 Task: Select Convenience. Add to cart, from Big Lots for 2298 Nicholas Street, Scandia, Kansas 66966, Cell Number 785-335-5456, following items : Charmin Essentials Soft Toilet Paper 330 Sheets Mega Roll - 4,_x000D_
Madesmart Interlocking Bin Set 9-Piece Granite - 1
Action: Mouse moved to (310, 146)
Screenshot: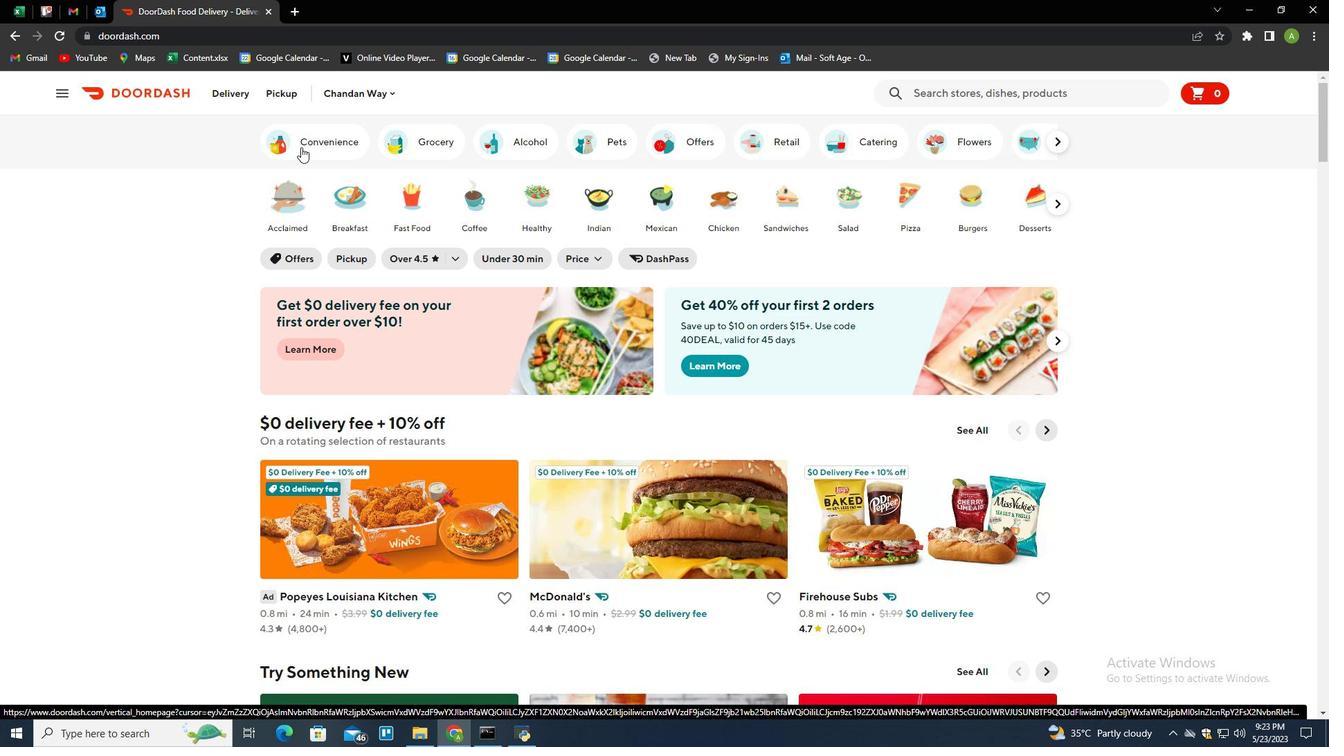
Action: Mouse pressed left at (310, 146)
Screenshot: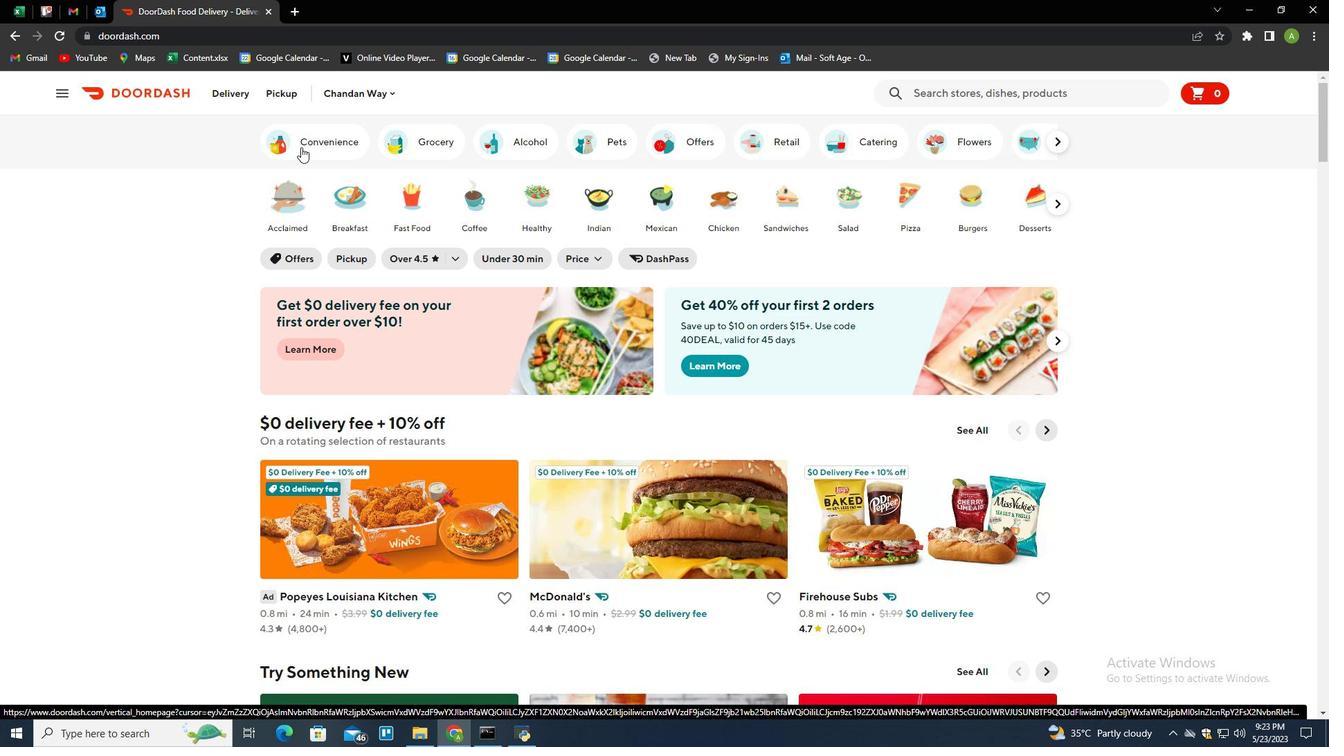 
Action: Mouse moved to (366, 533)
Screenshot: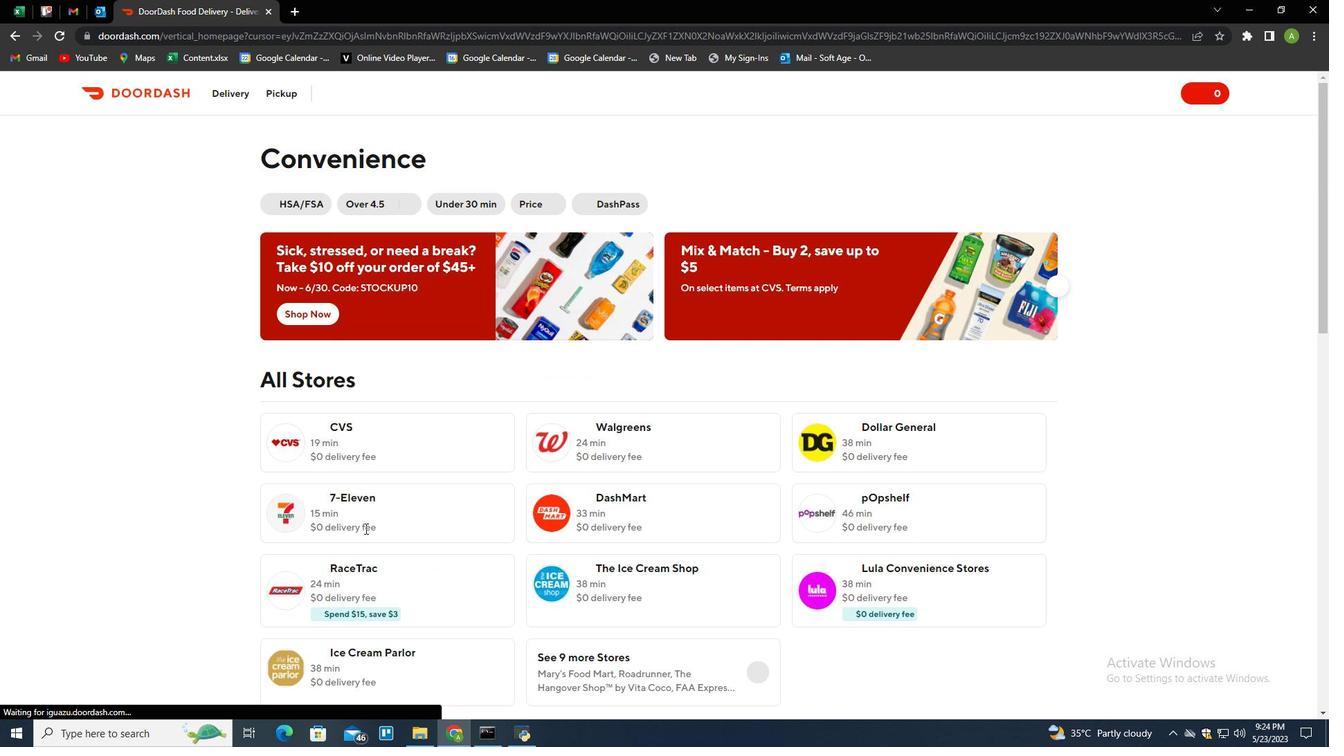 
Action: Mouse scrolled (366, 532) with delta (0, 0)
Screenshot: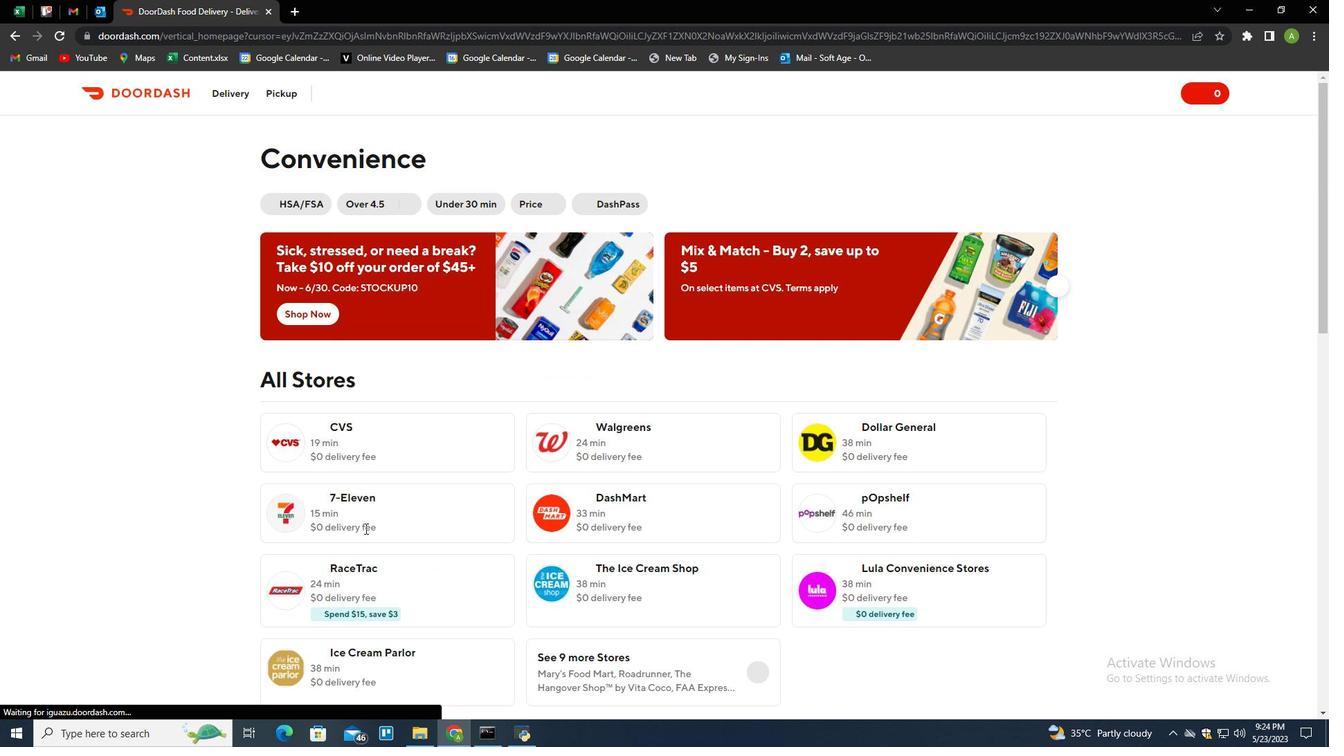 
Action: Mouse moved to (366, 533)
Screenshot: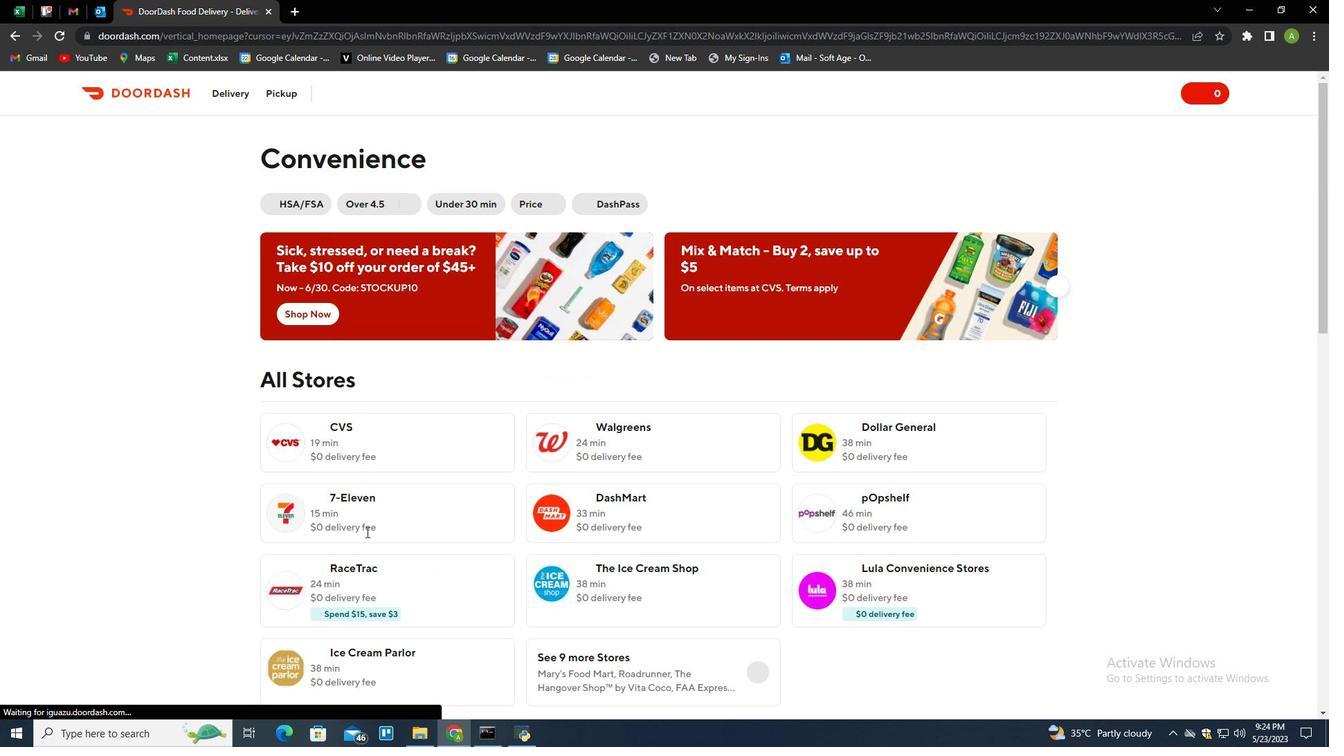 
Action: Mouse scrolled (366, 533) with delta (0, 0)
Screenshot: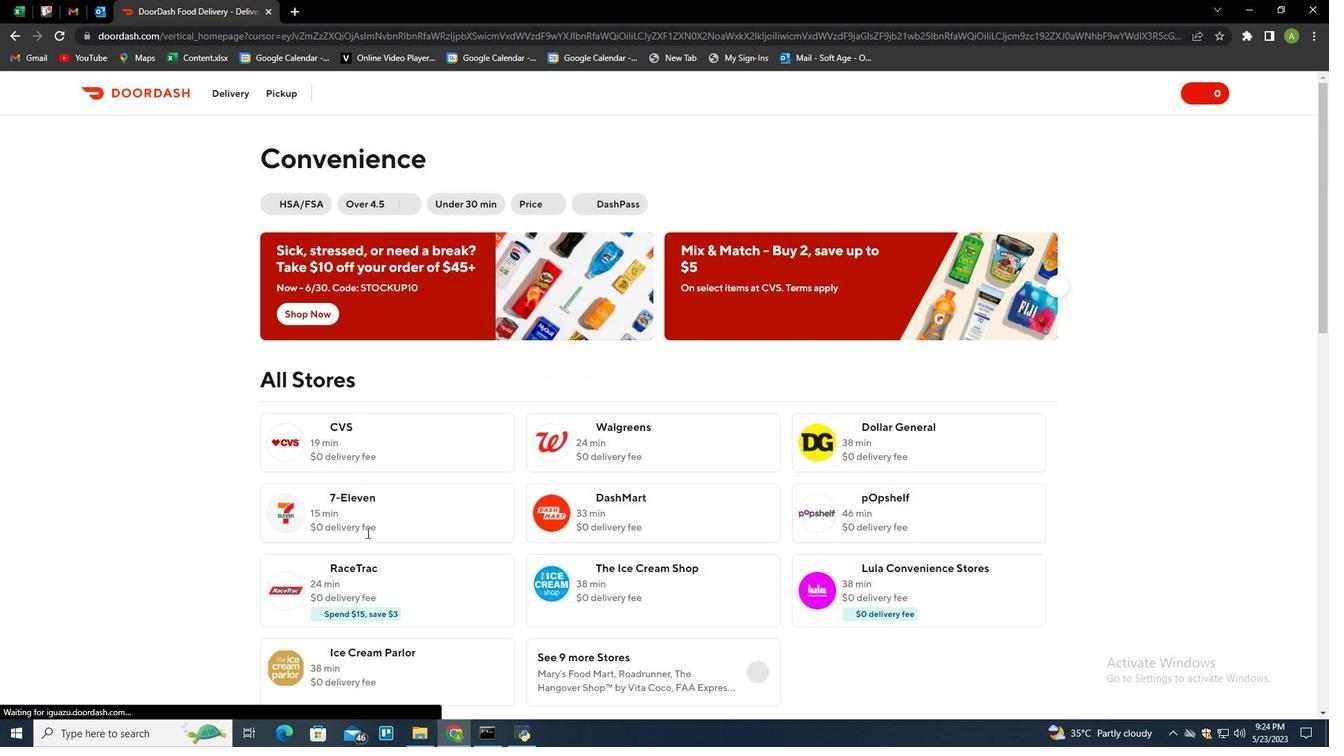
Action: Mouse moved to (756, 534)
Screenshot: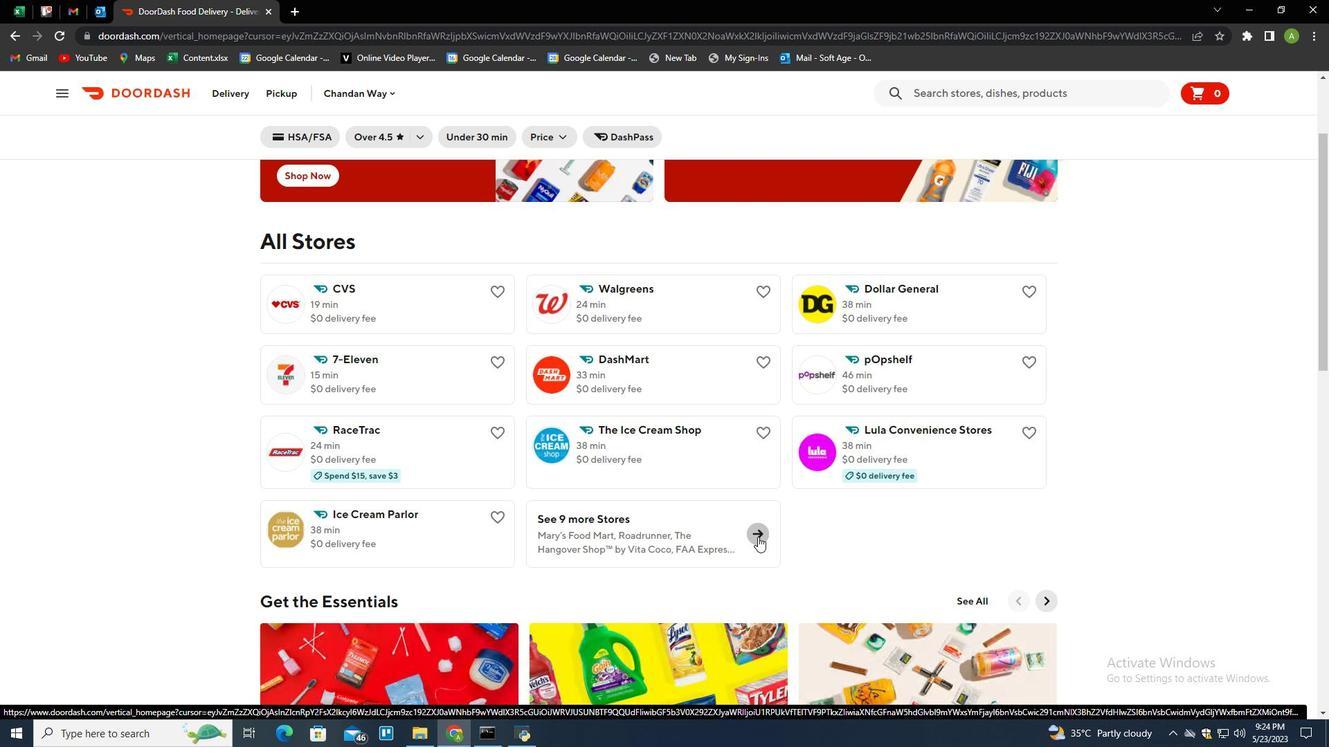 
Action: Mouse pressed left at (756, 534)
Screenshot: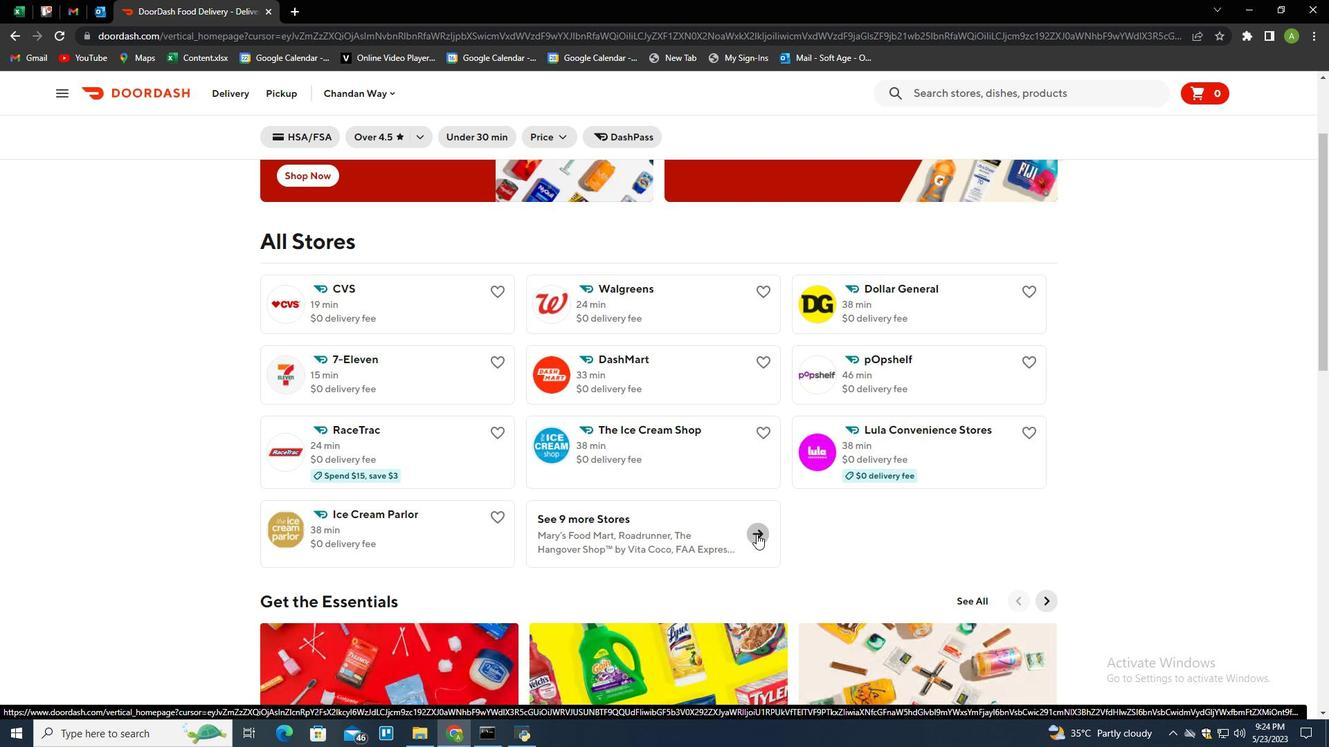 
Action: Mouse moved to (400, 590)
Screenshot: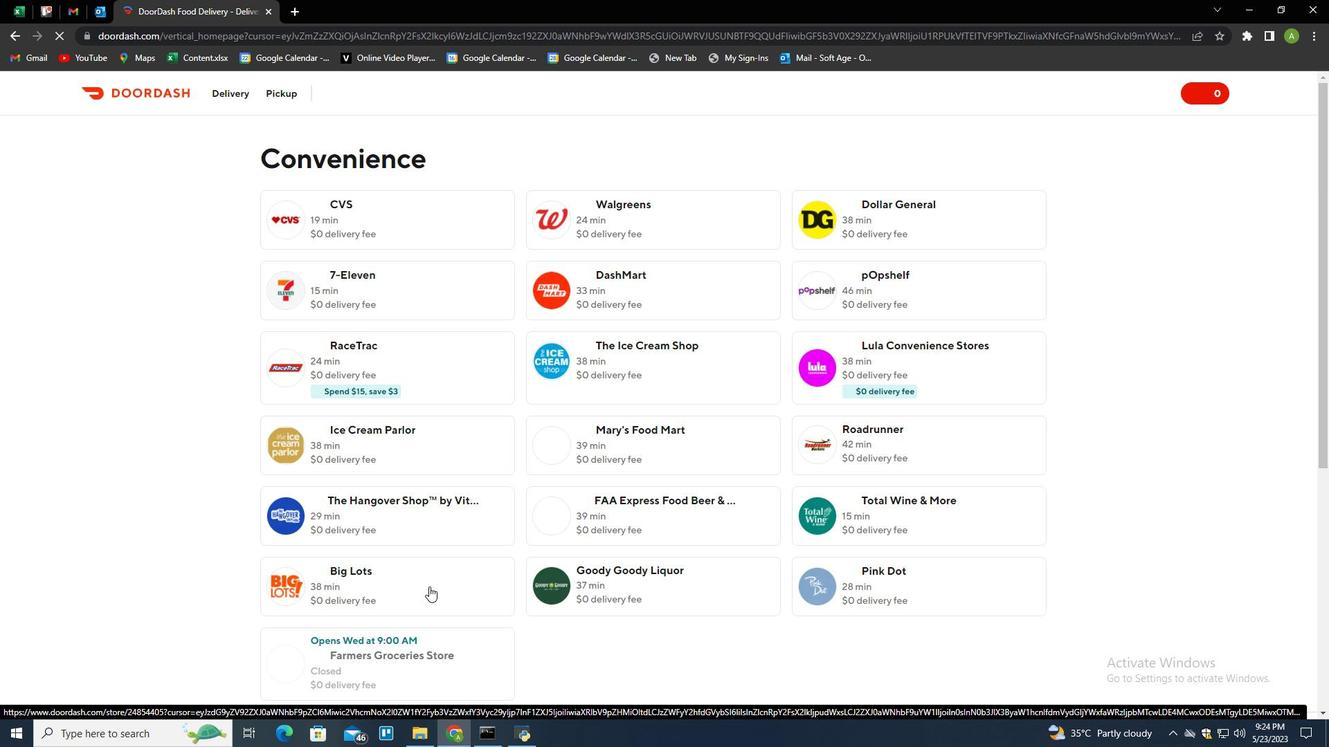 
Action: Mouse pressed left at (400, 590)
Screenshot: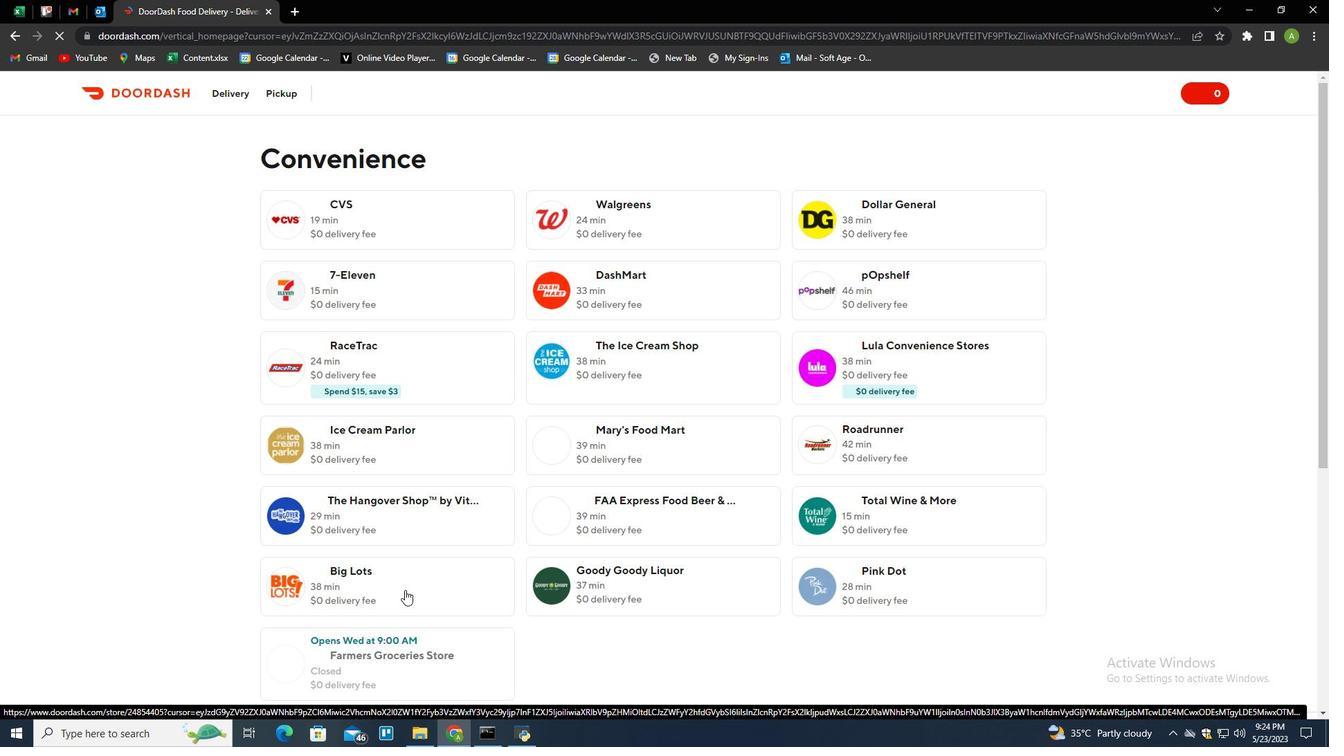 
Action: Mouse moved to (287, 92)
Screenshot: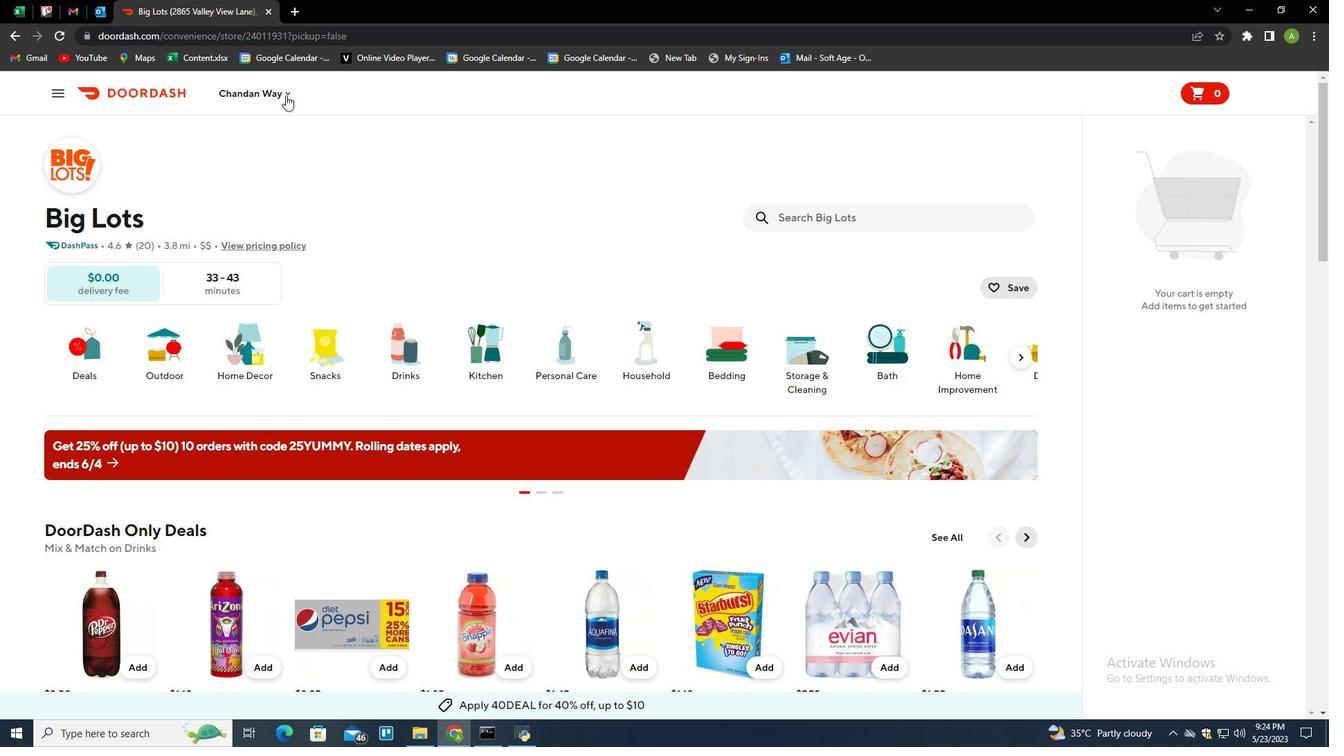 
Action: Mouse pressed left at (287, 92)
Screenshot: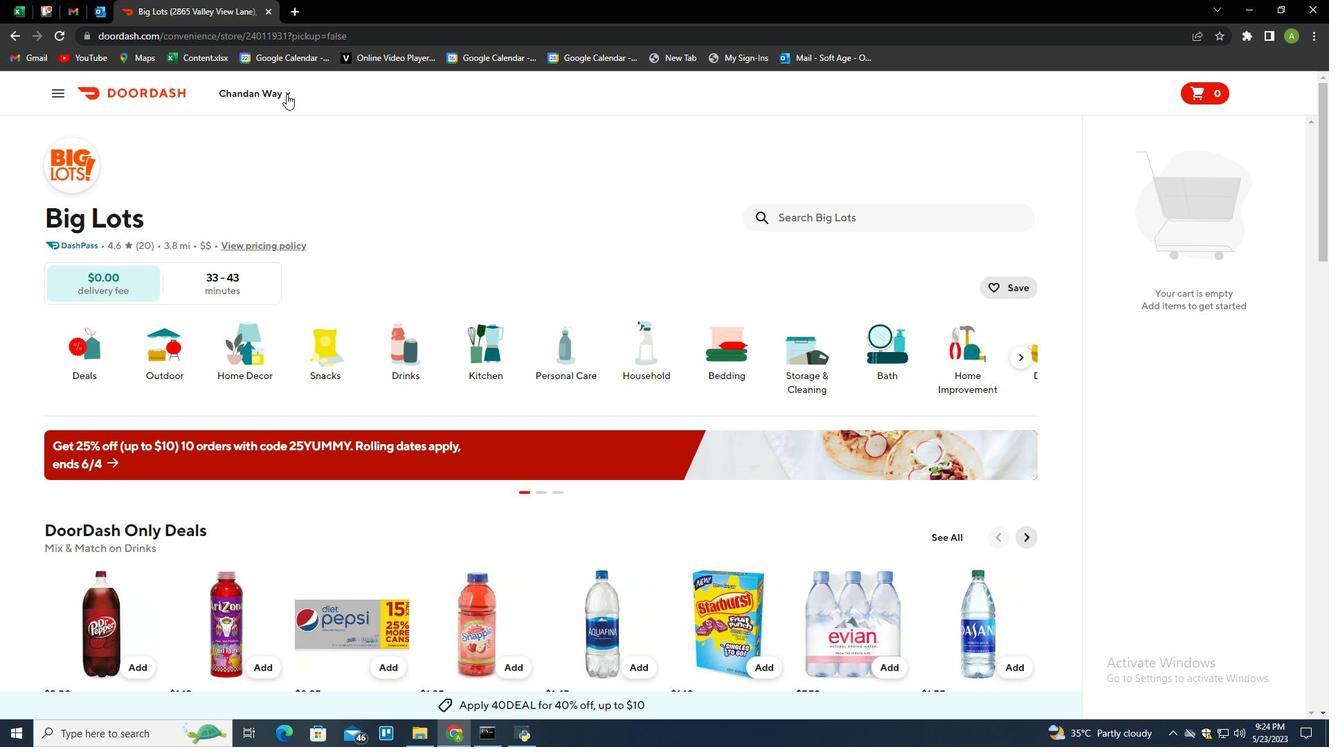 
Action: Mouse moved to (296, 147)
Screenshot: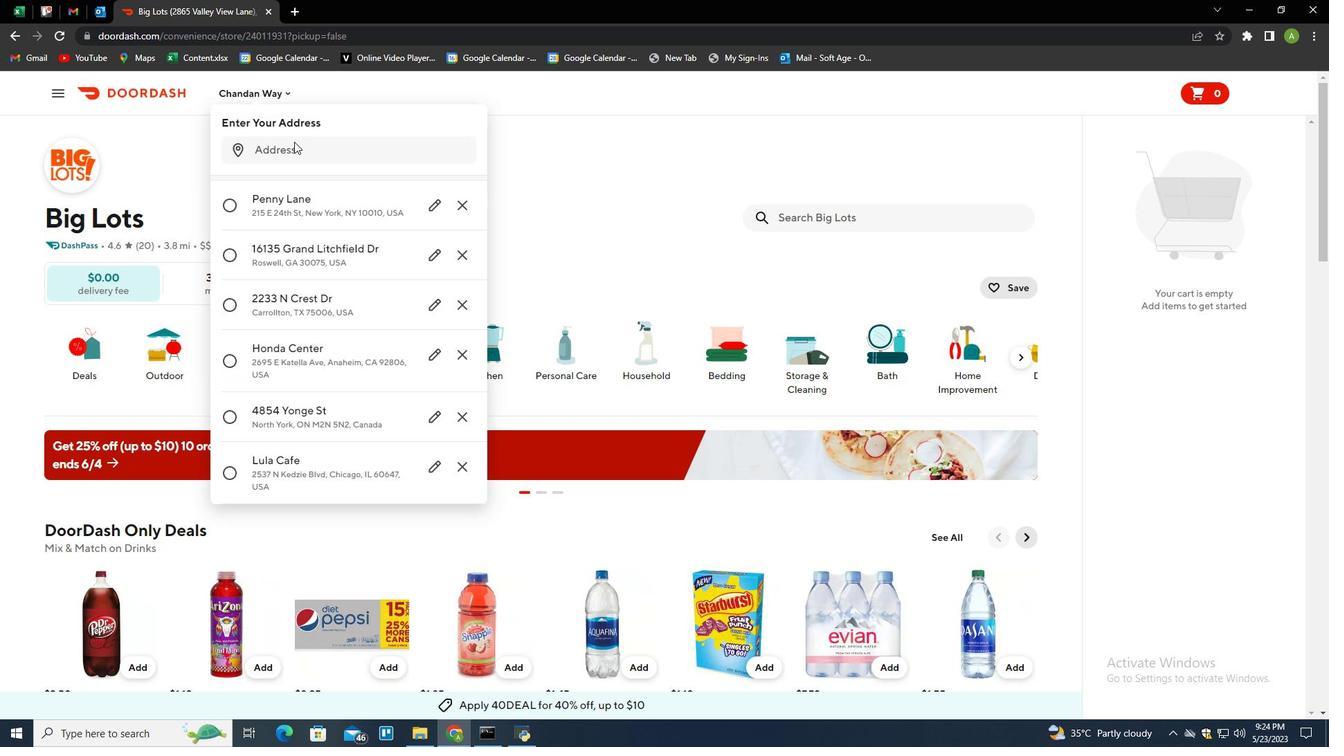 
Action: Mouse pressed left at (296, 147)
Screenshot: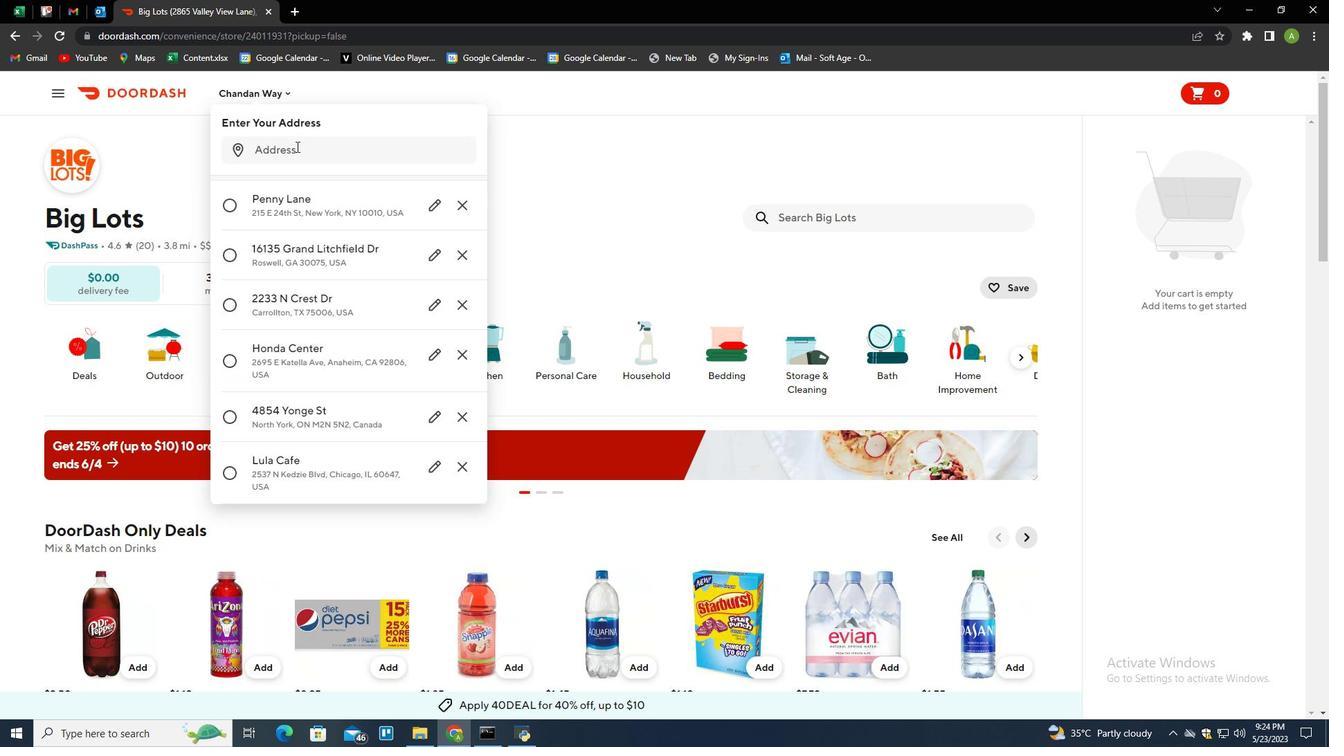 
Action: Mouse moved to (306, 169)
Screenshot: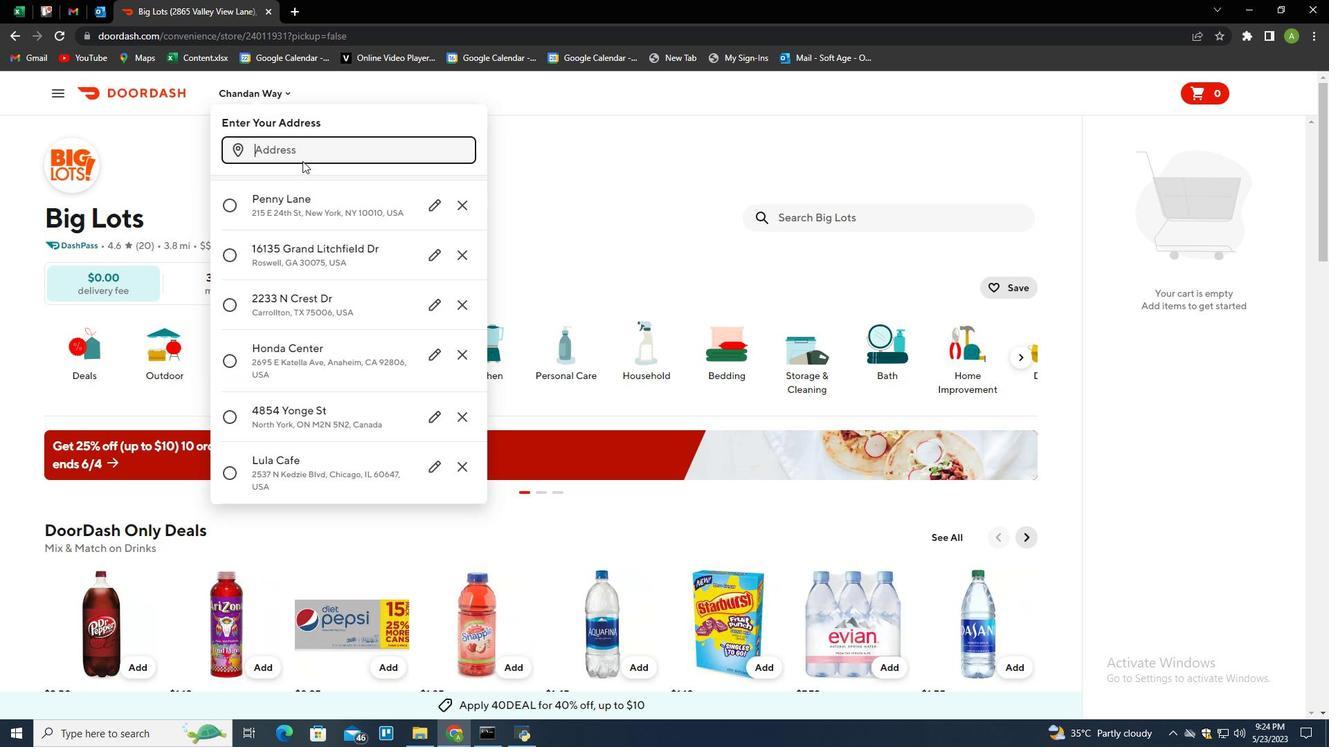 
Action: Key pressed 2298<Key.space>no<Key.backspace>icholas<Key.space>street,<Key.space>scandia<Key.space><Key.backspace>,<Key.space>kansas<Key.space>66966<Key.enter>
Screenshot: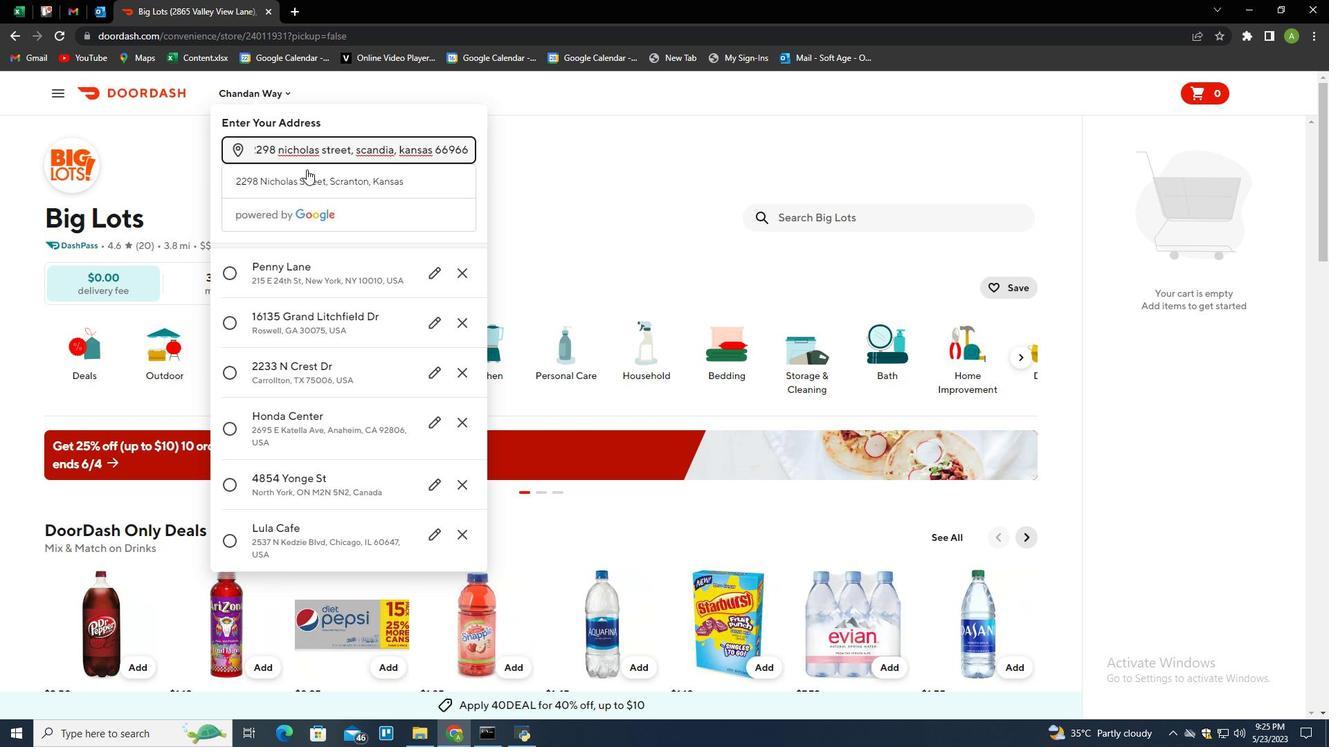 
Action: Mouse moved to (422, 555)
Screenshot: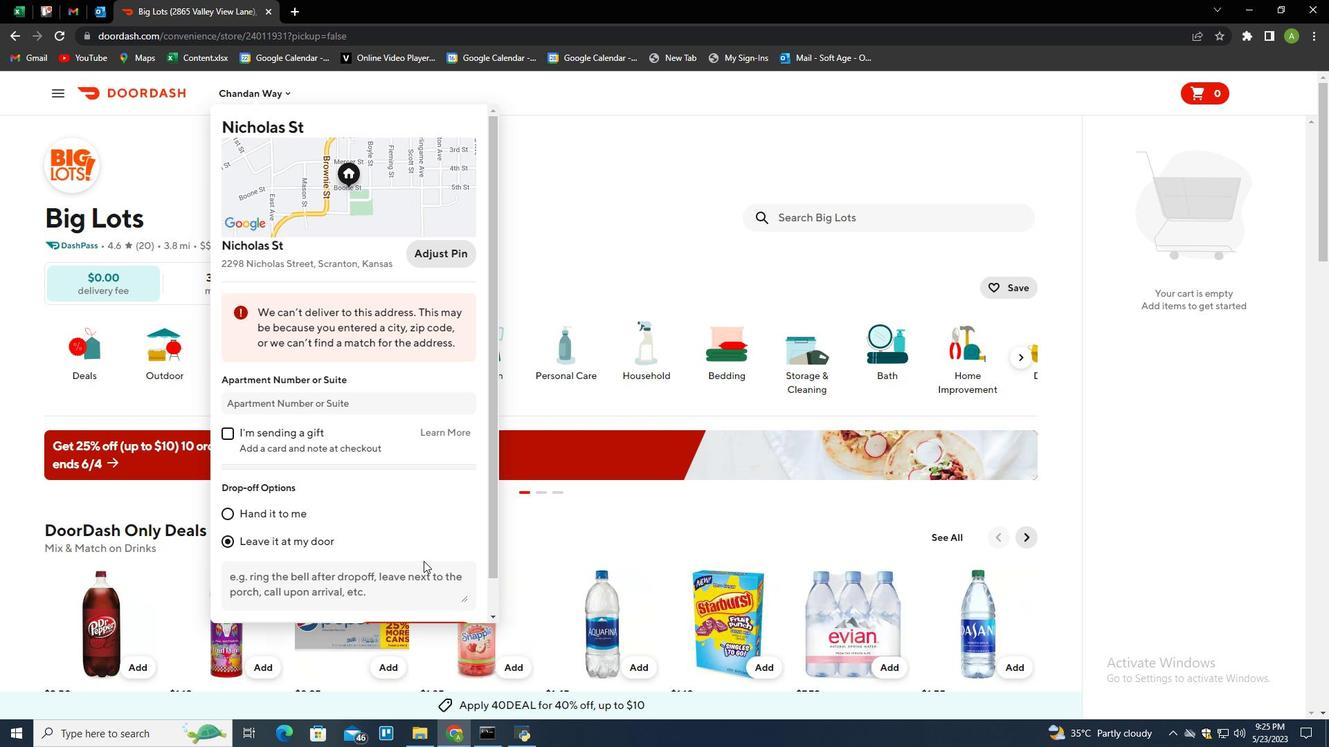 
Action: Mouse scrolled (422, 554) with delta (0, 0)
Screenshot: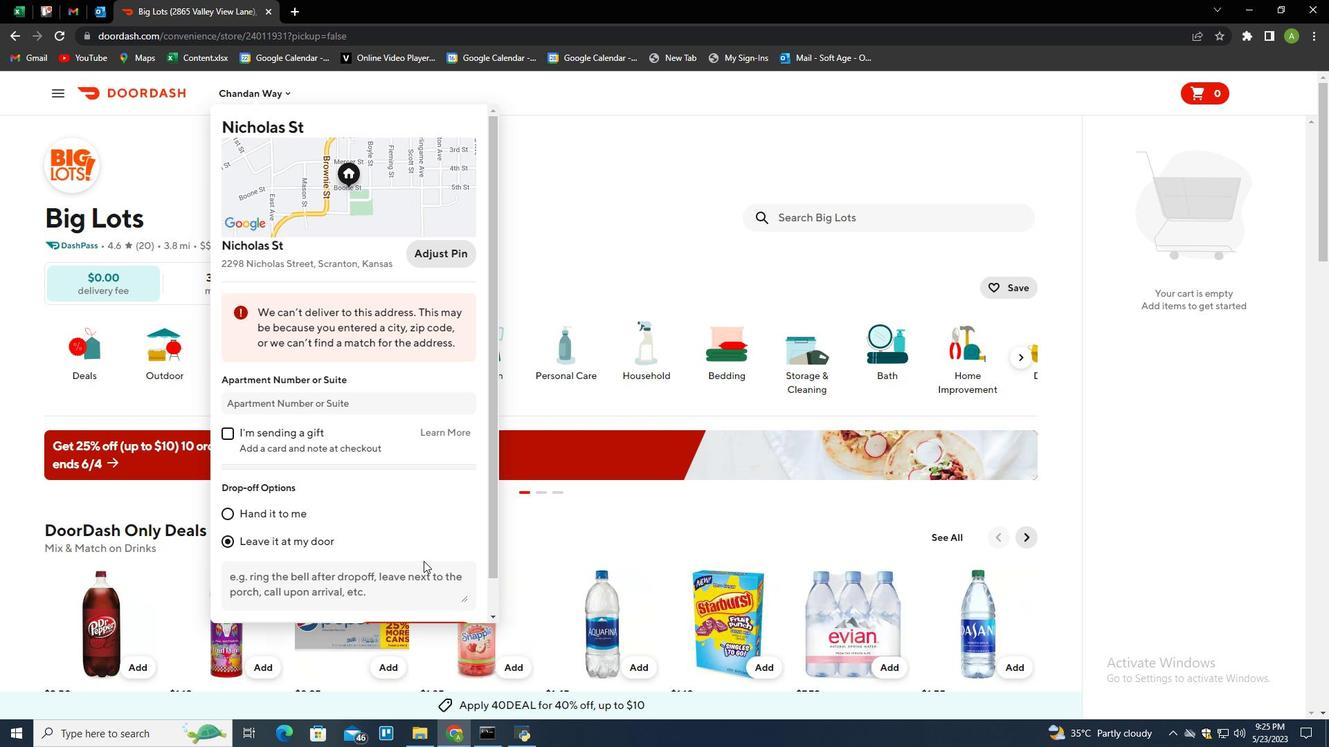 
Action: Mouse moved to (422, 555)
Screenshot: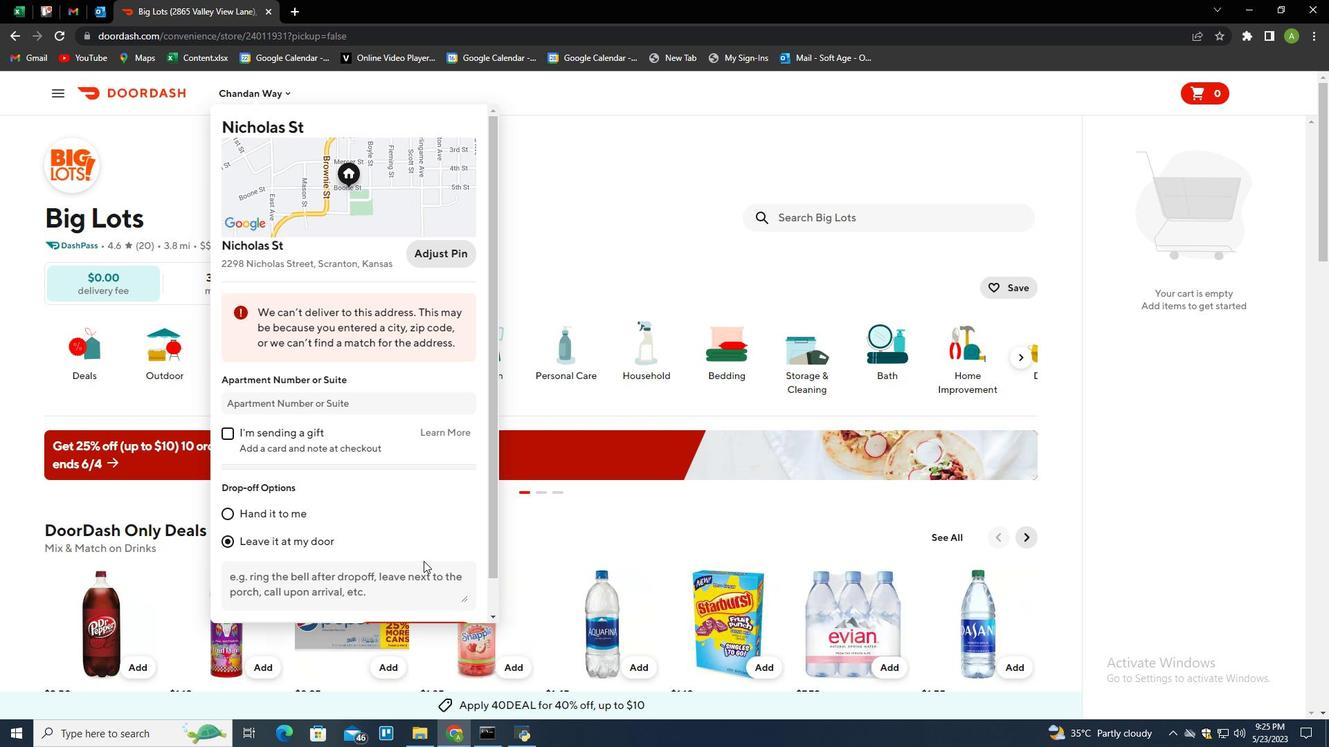 
Action: Mouse scrolled (422, 554) with delta (0, 0)
Screenshot: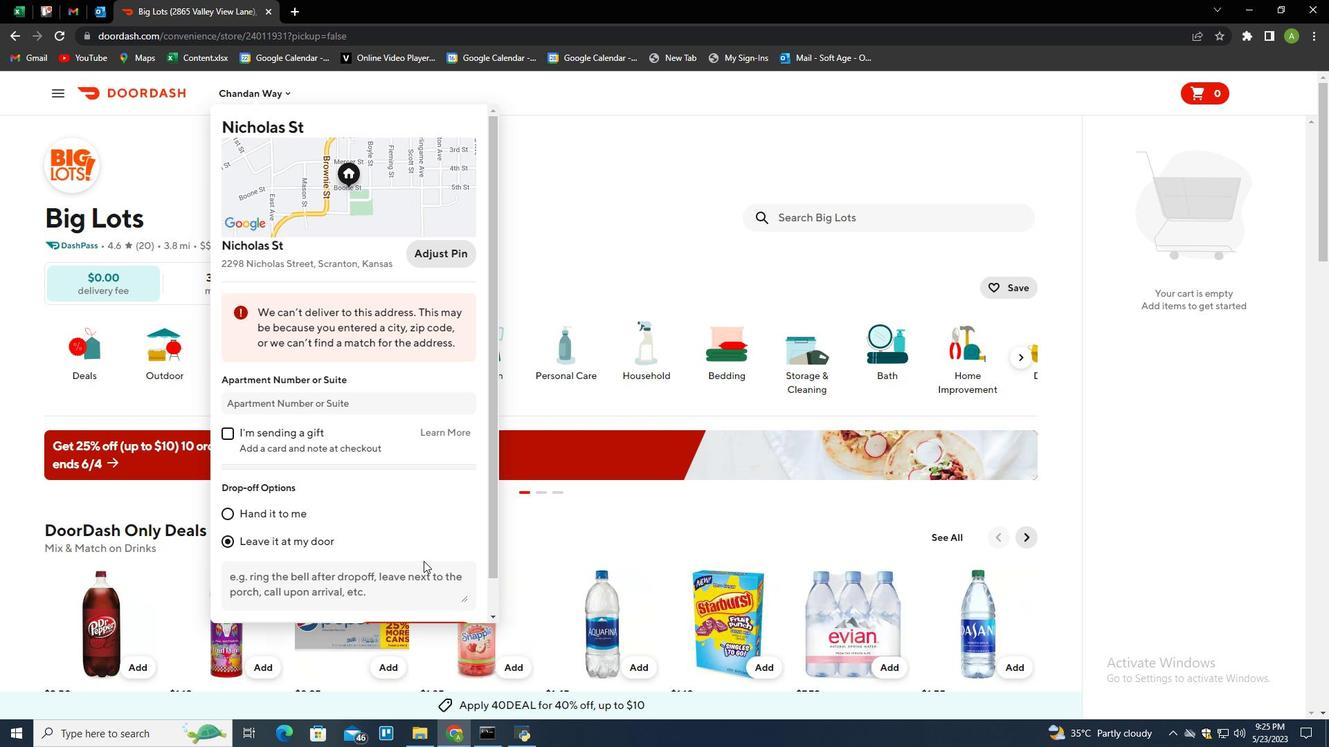 
Action: Mouse scrolled (422, 554) with delta (0, 0)
Screenshot: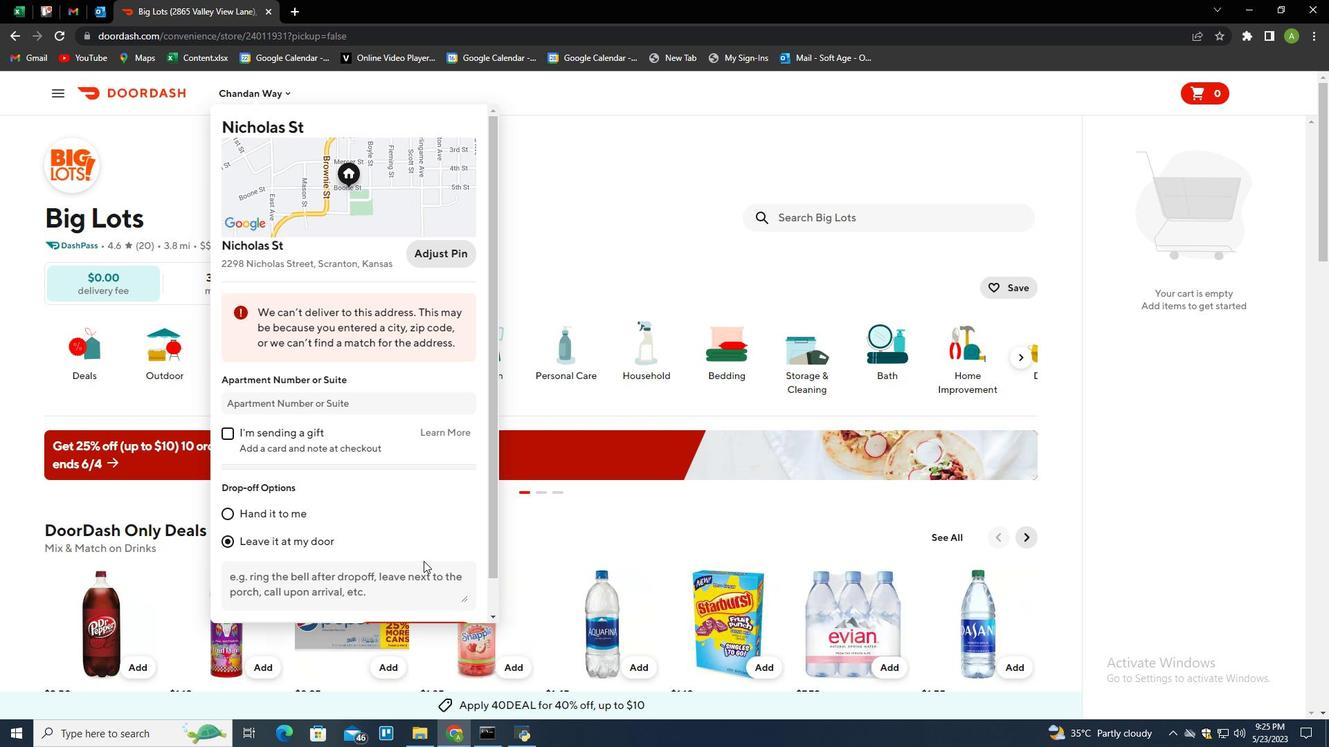 
Action: Mouse scrolled (422, 554) with delta (0, 0)
Screenshot: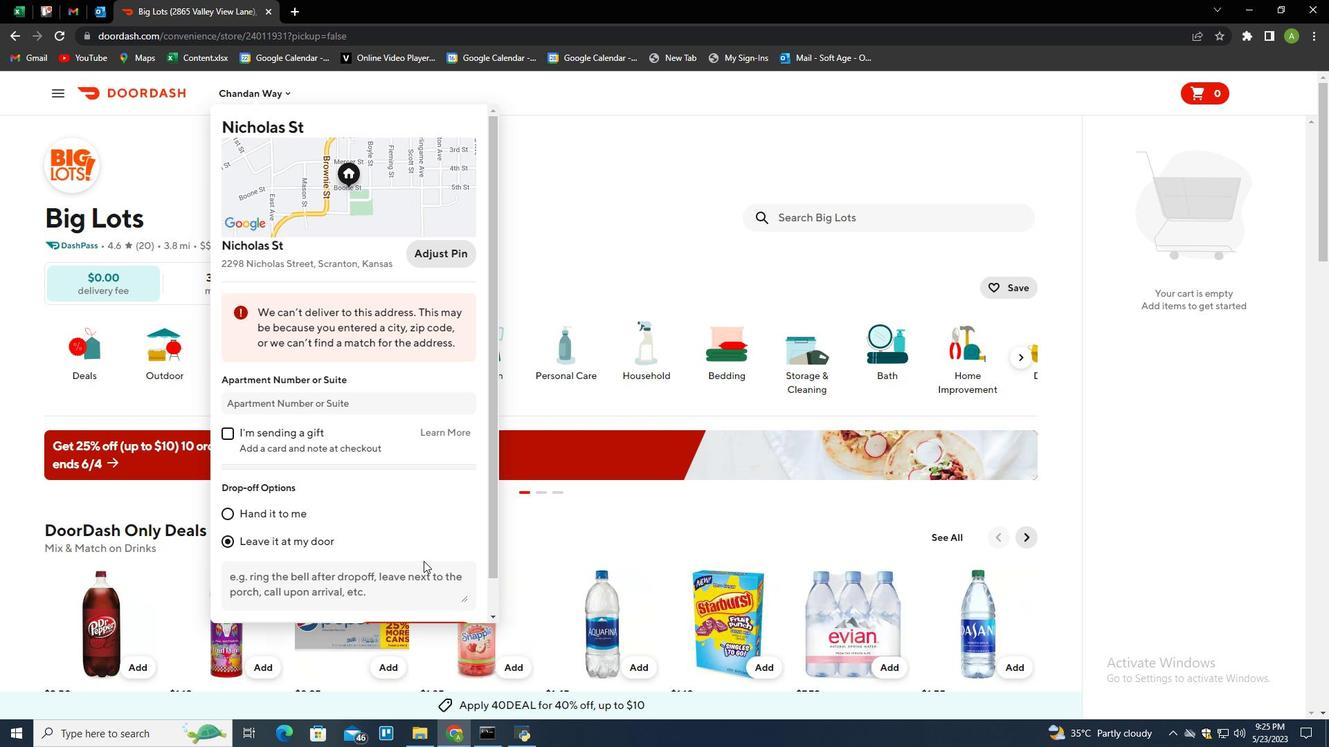 
Action: Mouse scrolled (422, 554) with delta (0, 0)
Screenshot: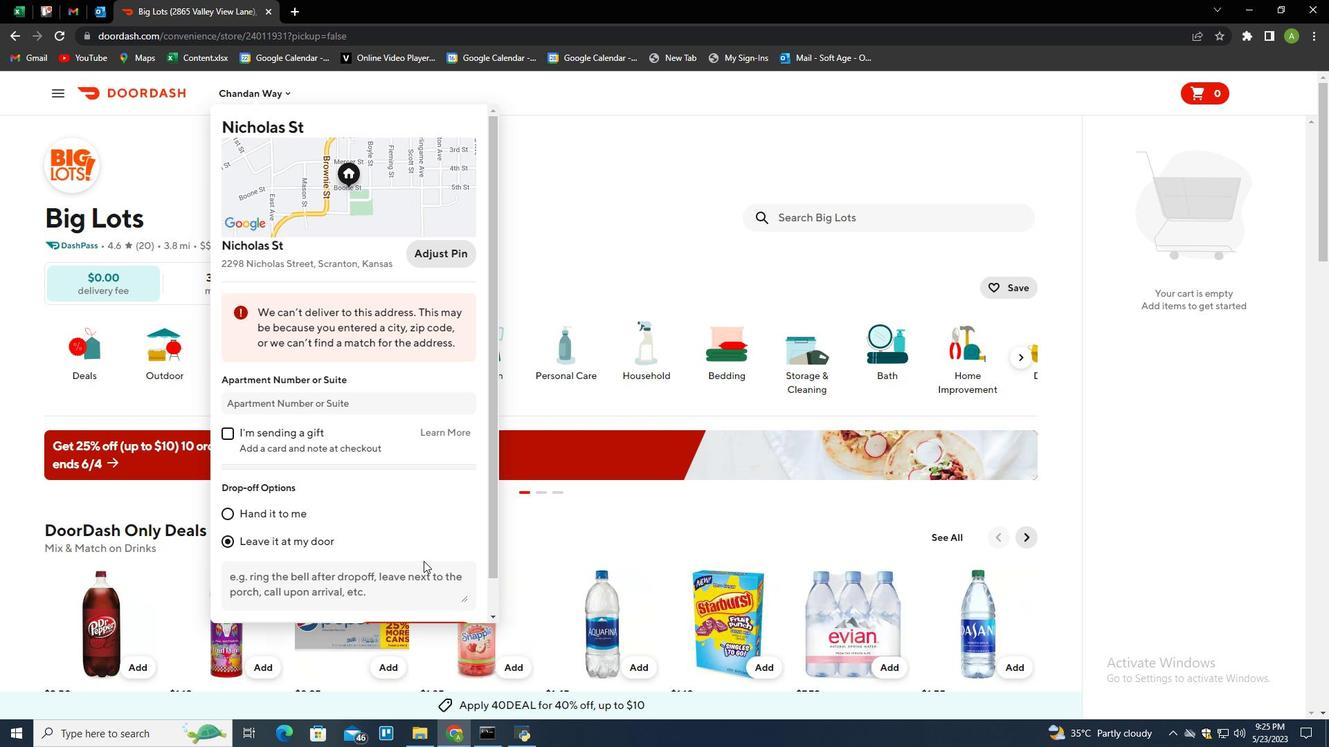 
Action: Mouse scrolled (422, 554) with delta (0, 0)
Screenshot: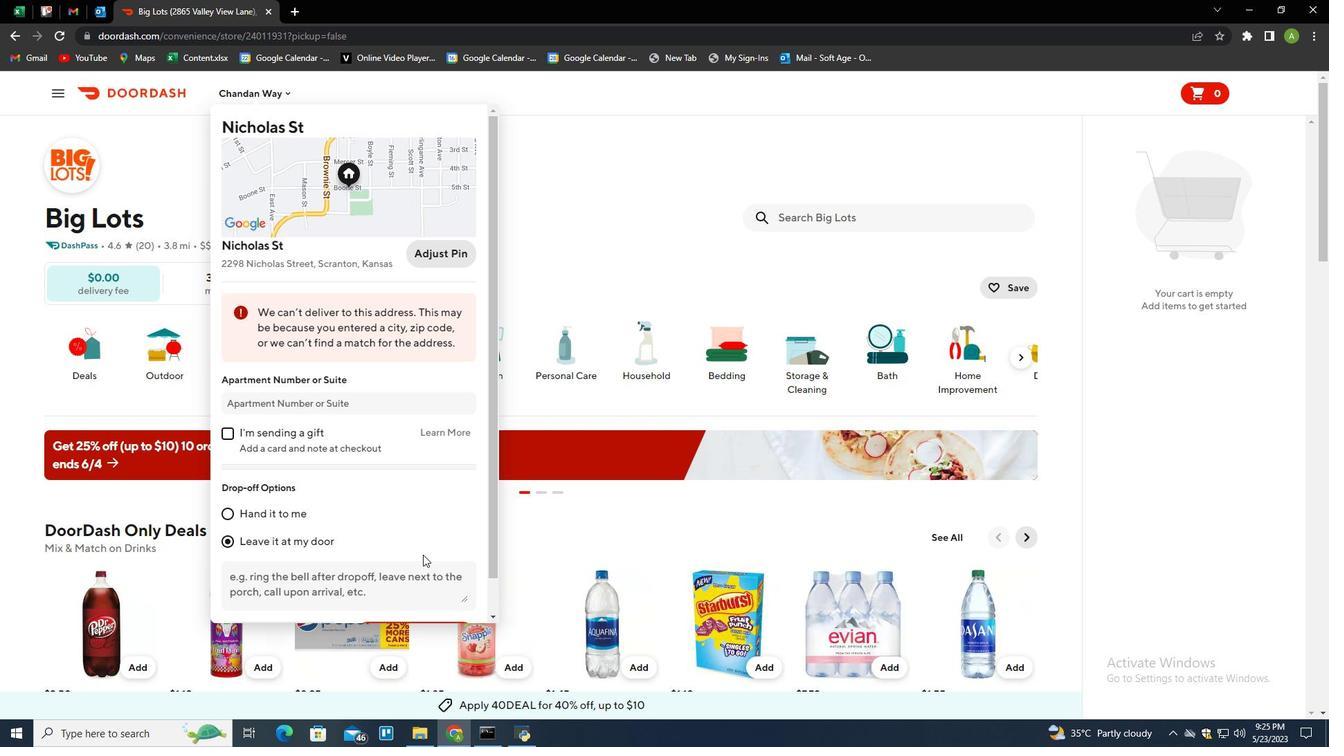 
Action: Mouse moved to (426, 596)
Screenshot: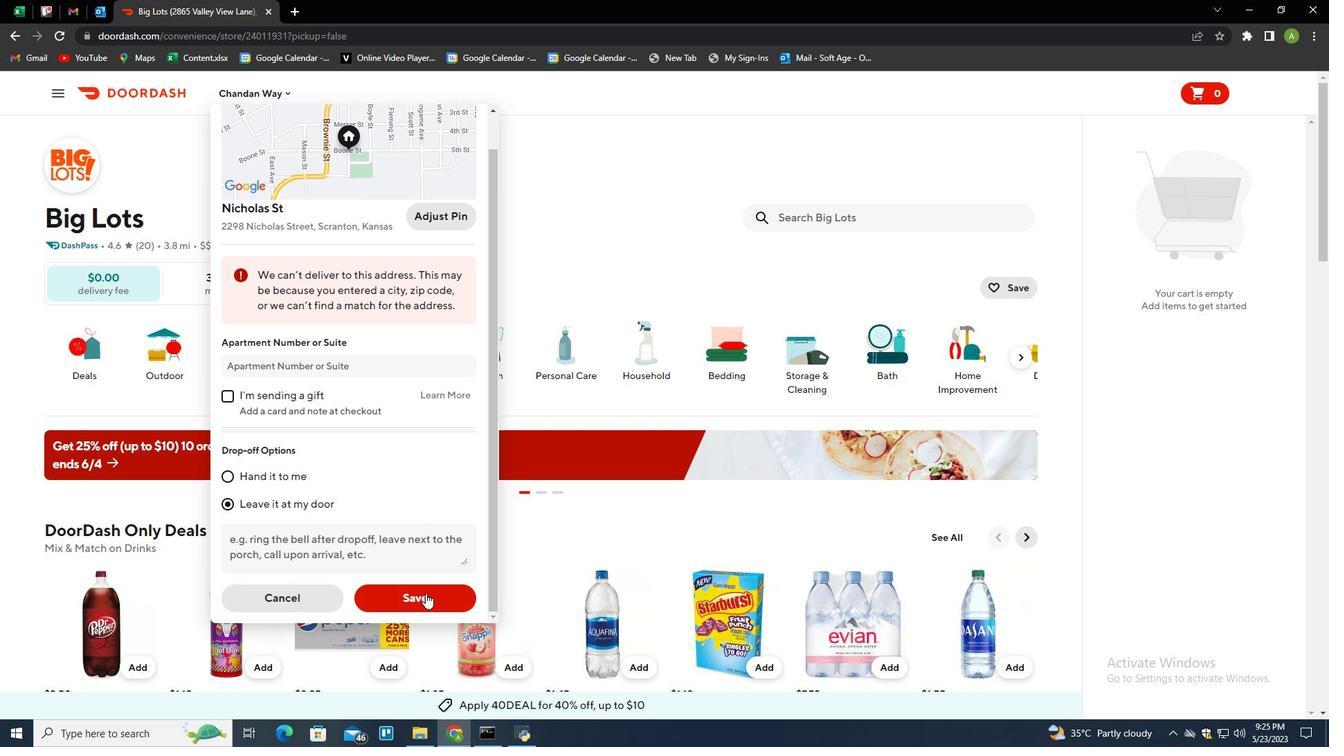 
Action: Mouse scrolled (426, 597) with delta (0, 0)
Screenshot: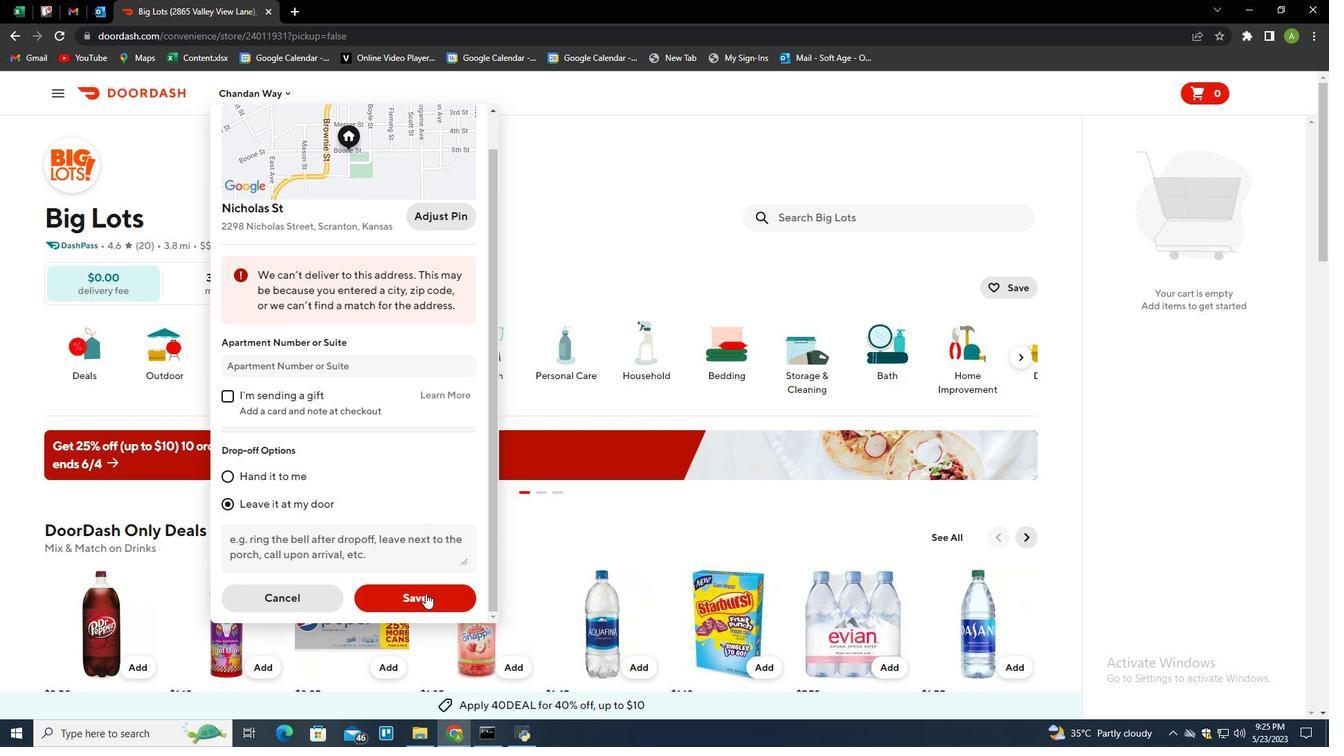 
Action: Mouse scrolled (426, 597) with delta (0, 0)
Screenshot: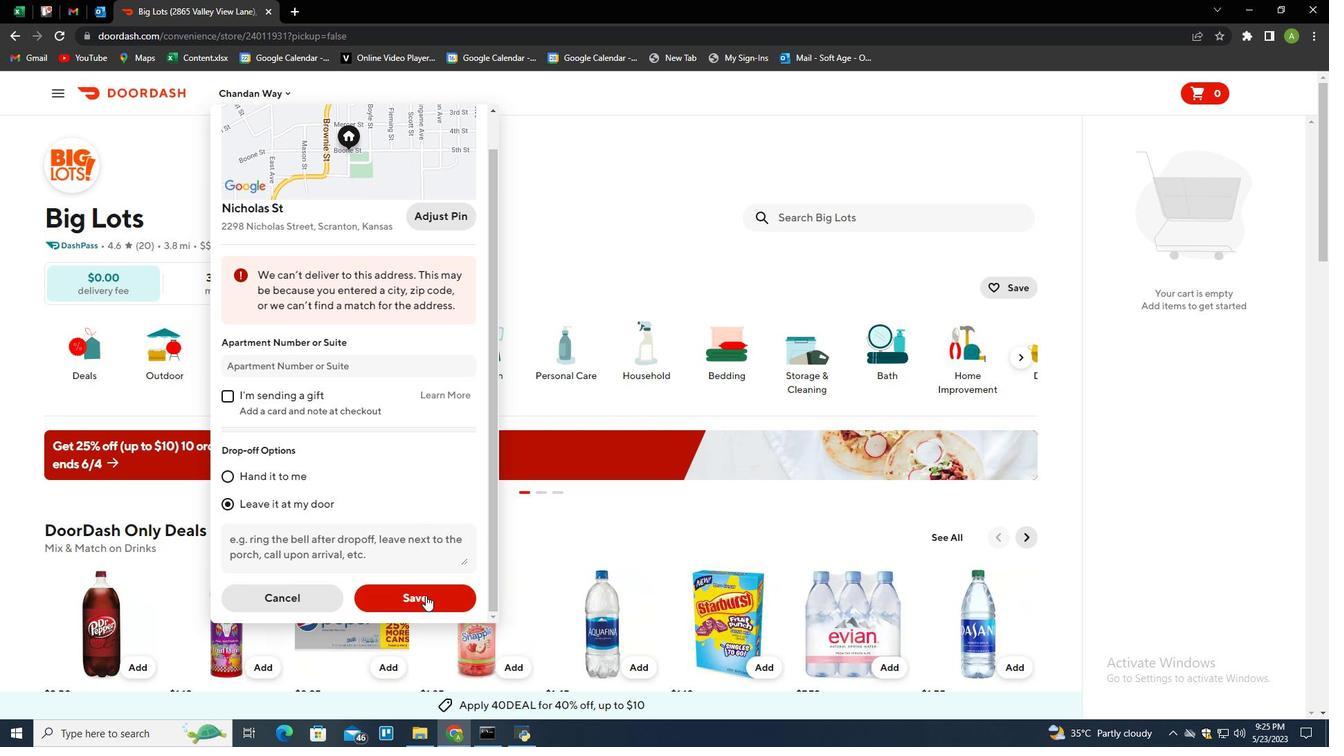 
Action: Mouse scrolled (426, 597) with delta (0, 0)
Screenshot: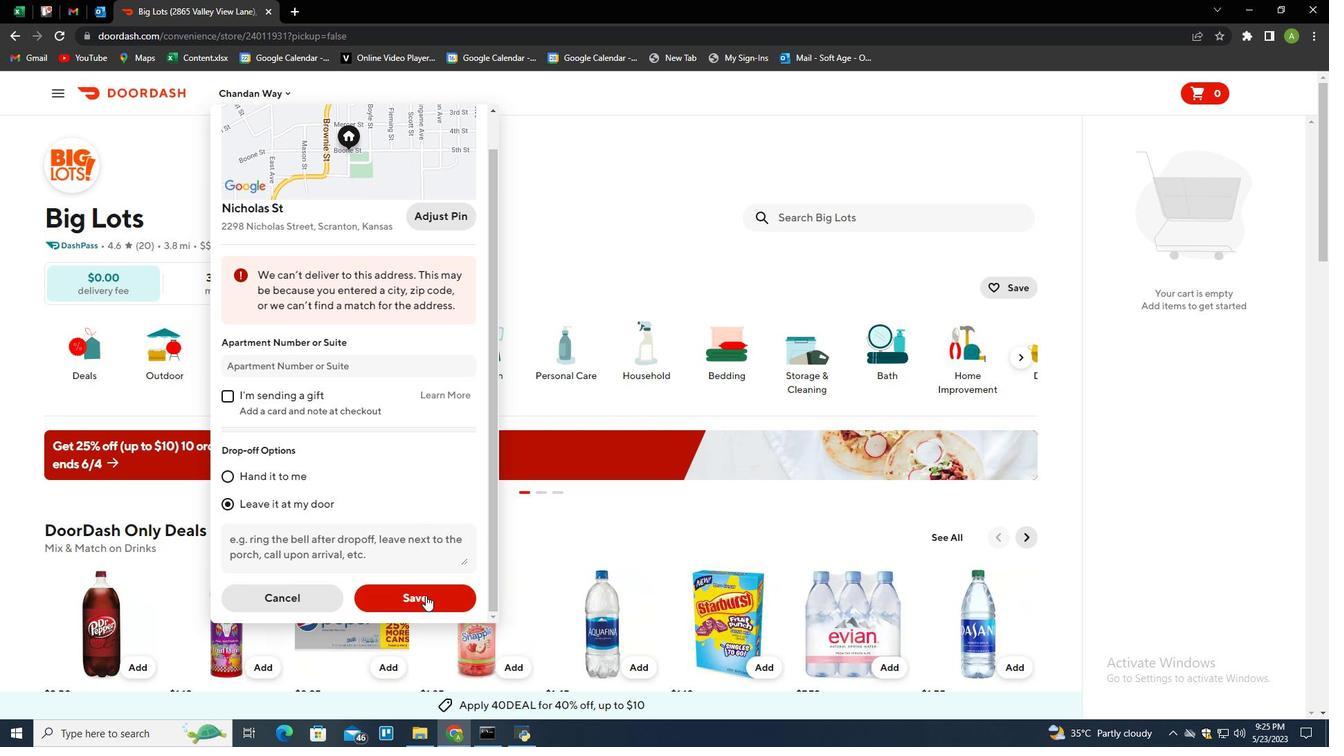 
Action: Mouse pressed left at (426, 596)
Screenshot: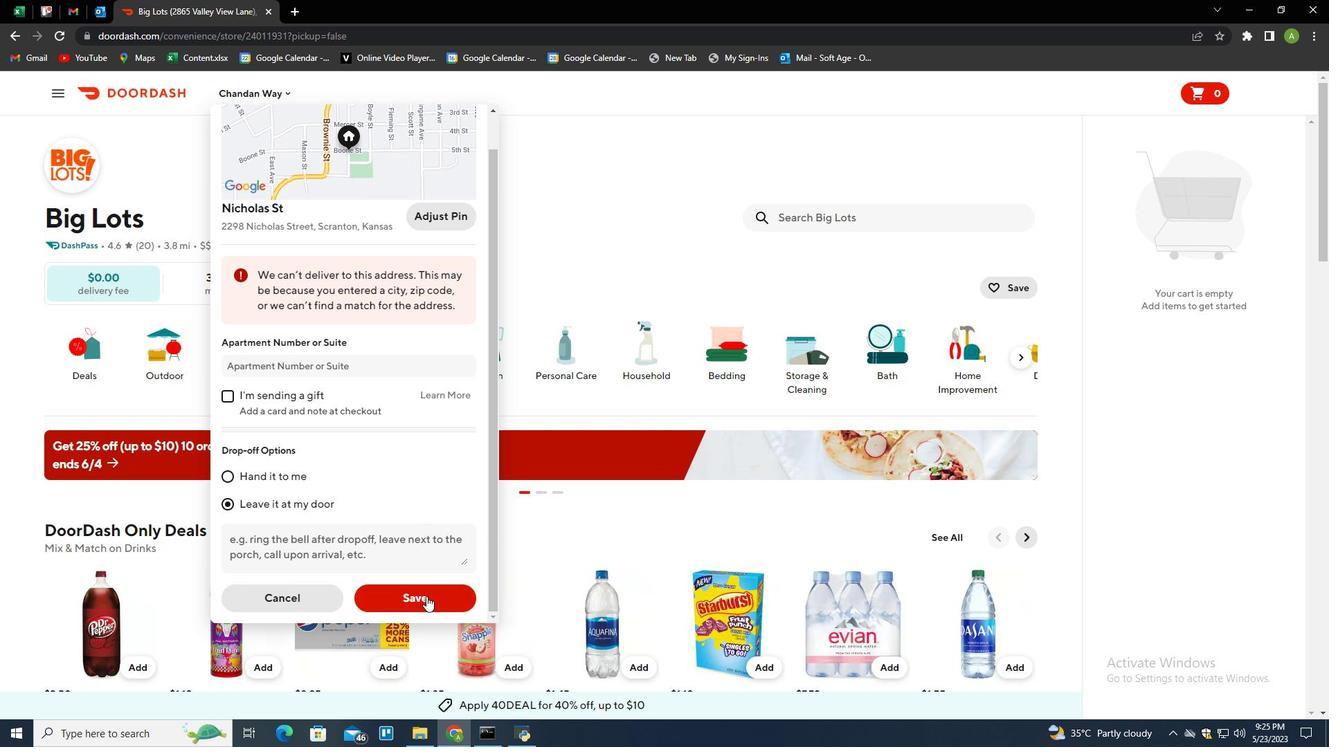 
Action: Mouse moved to (802, 215)
Screenshot: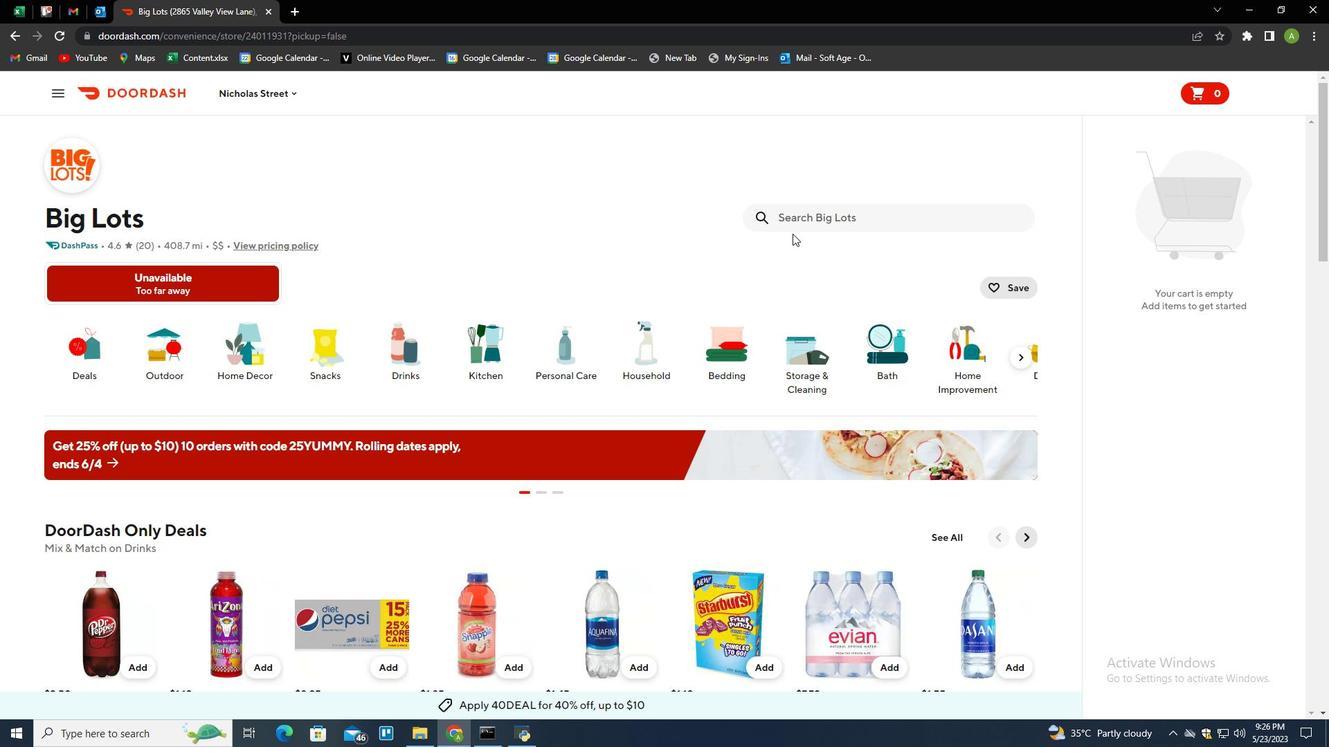 
Action: Mouse pressed left at (802, 215)
Screenshot: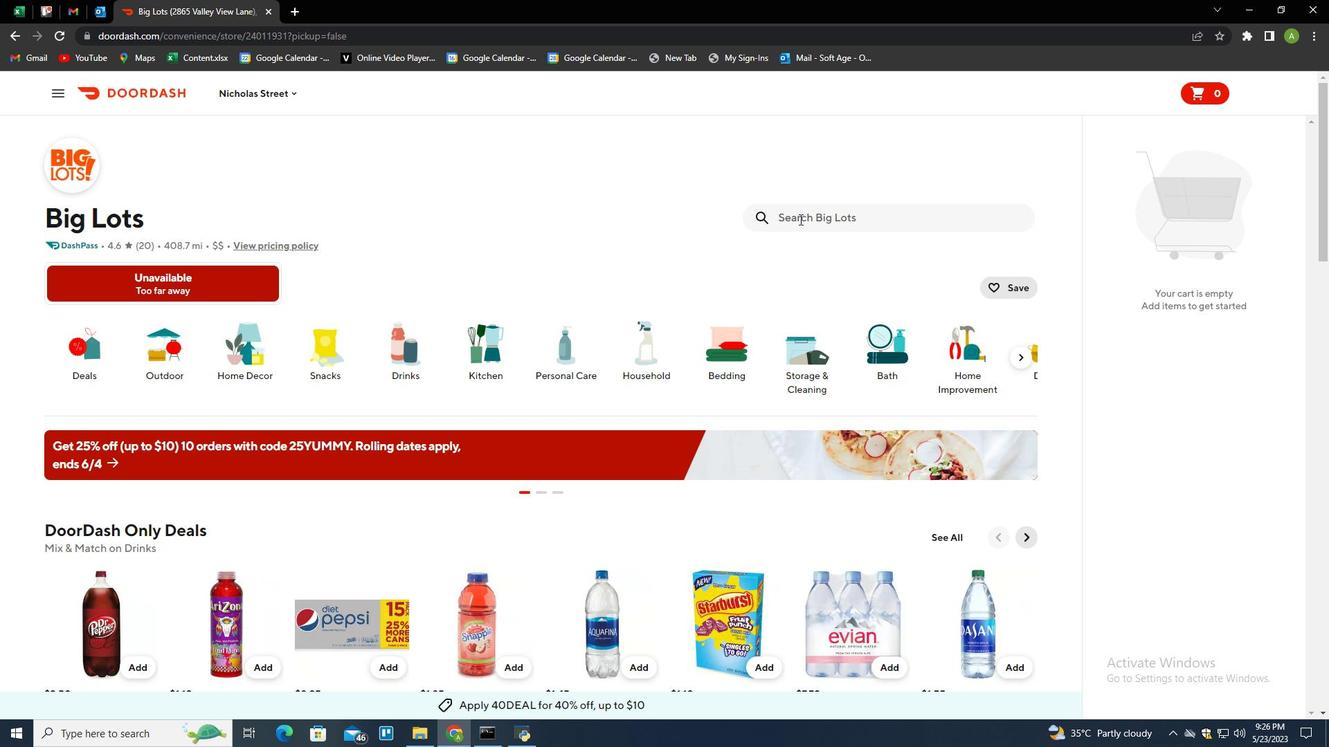 
Action: Mouse moved to (758, 226)
Screenshot: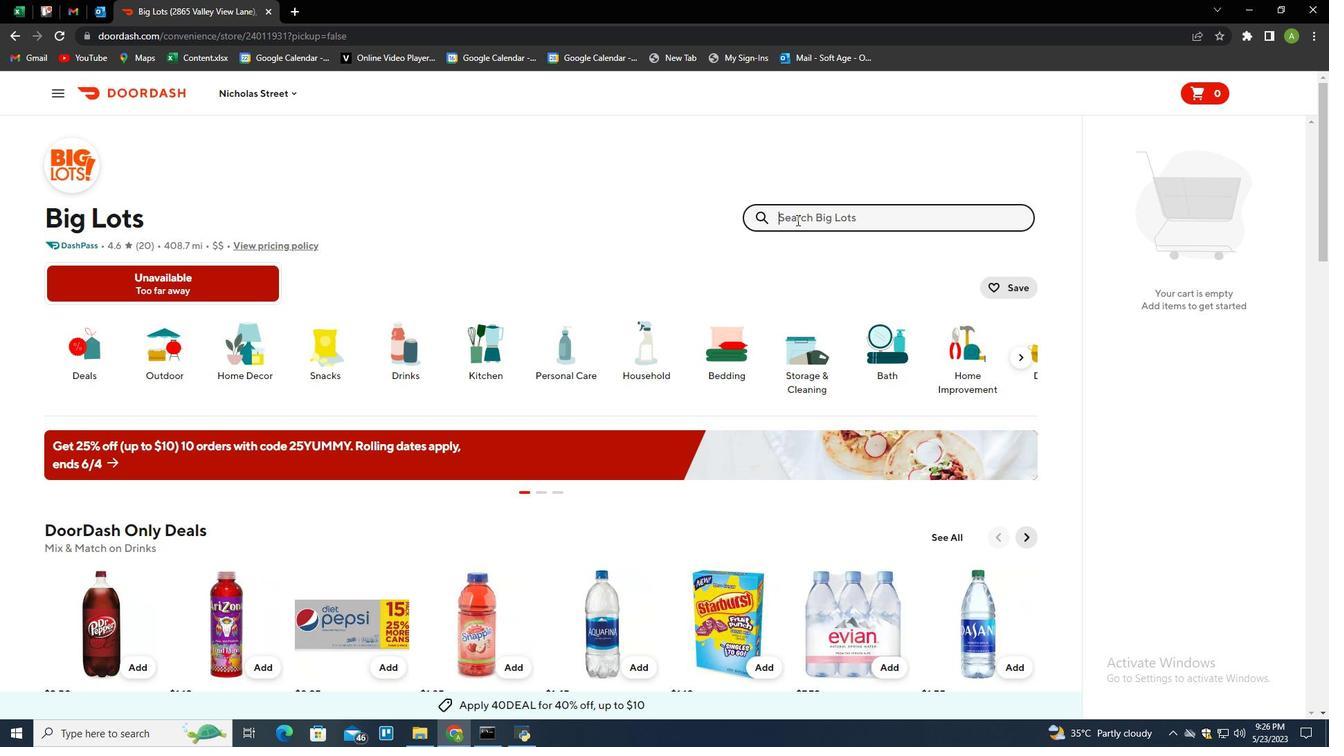 
Action: Key pressed charmin<Key.space>essentials<Key.space>soft<Key.space>toilet<Key.space>paper<Key.space>330<Key.space>sheets<Key.space>mega<Key.space>roll<Key.enter>
Screenshot: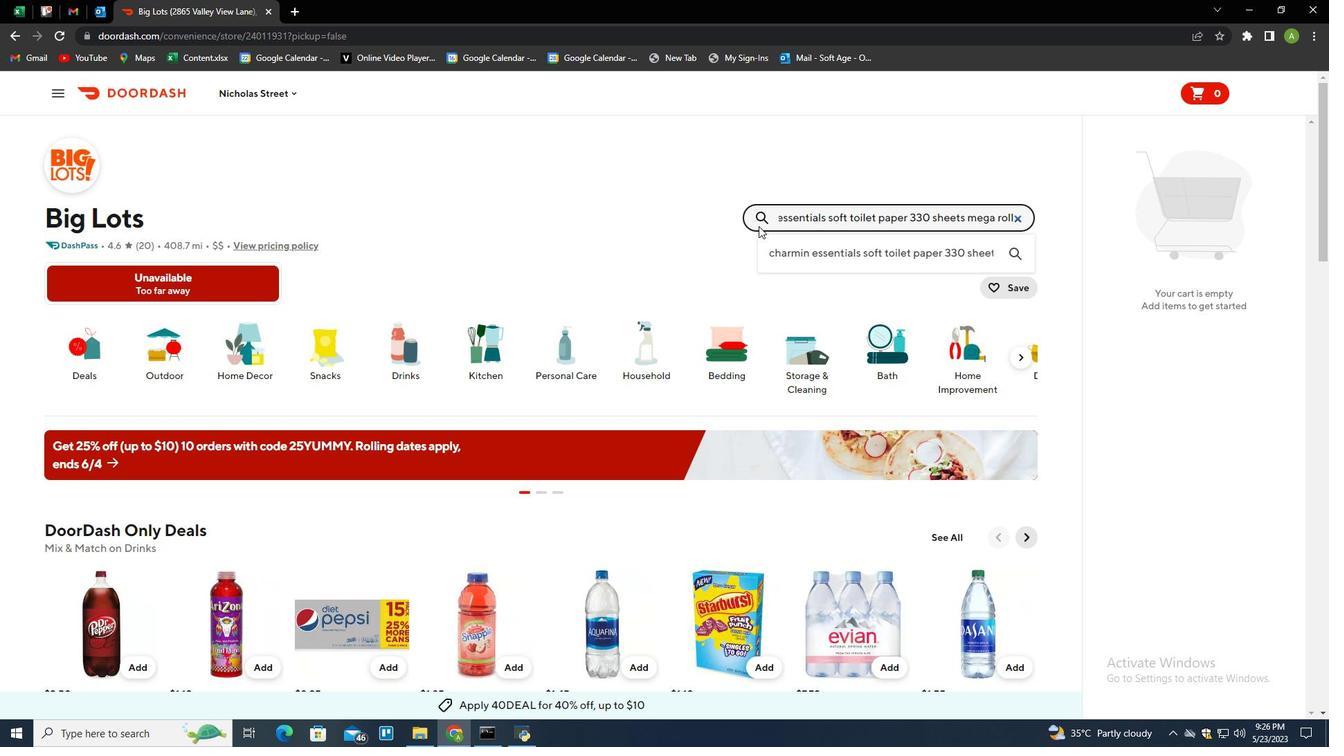 
Action: Mouse moved to (128, 363)
Screenshot: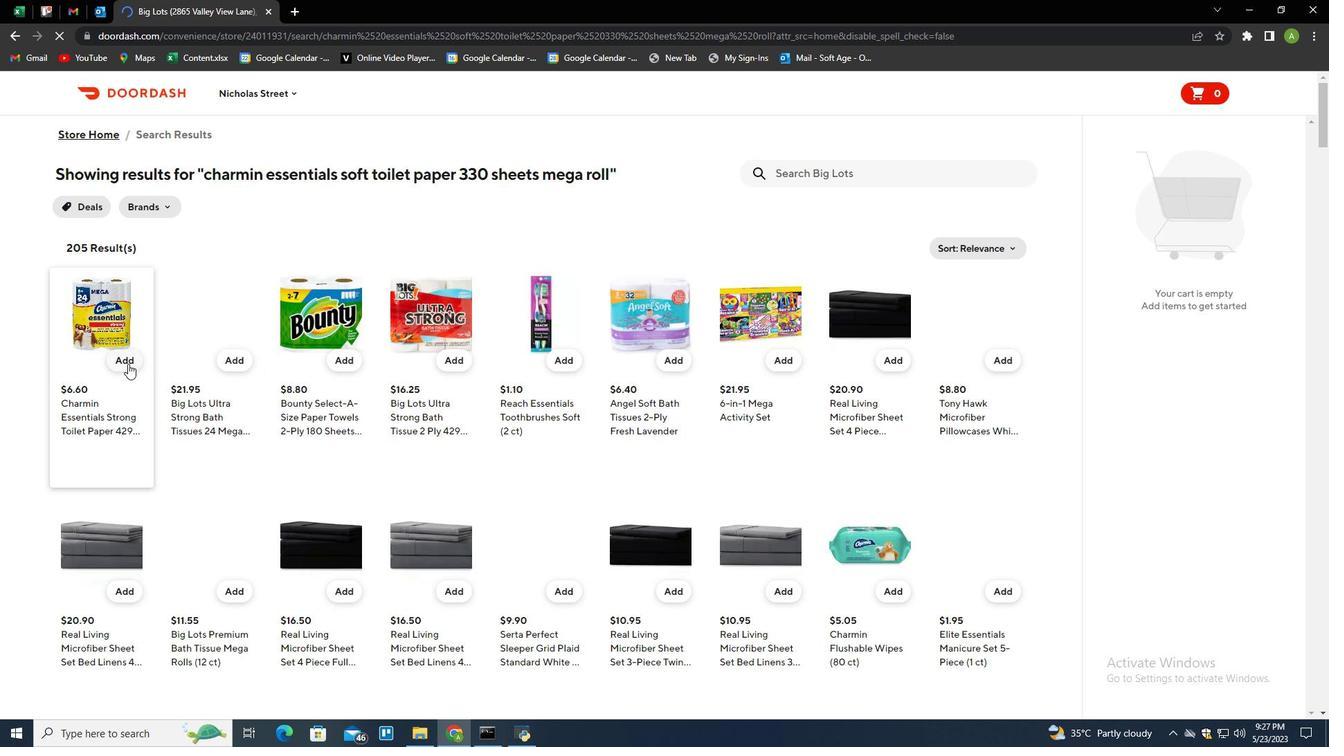 
Action: Mouse pressed left at (128, 363)
Screenshot: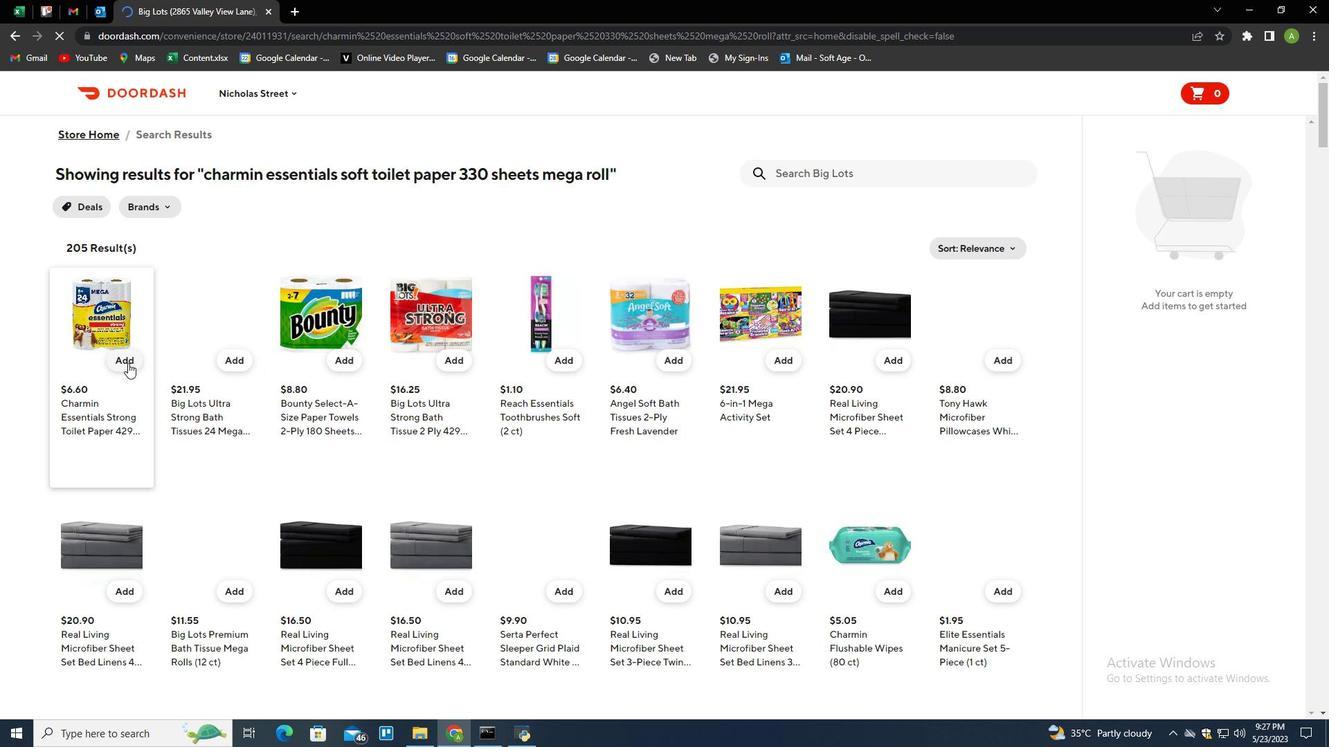 
Action: Mouse moved to (1281, 241)
Screenshot: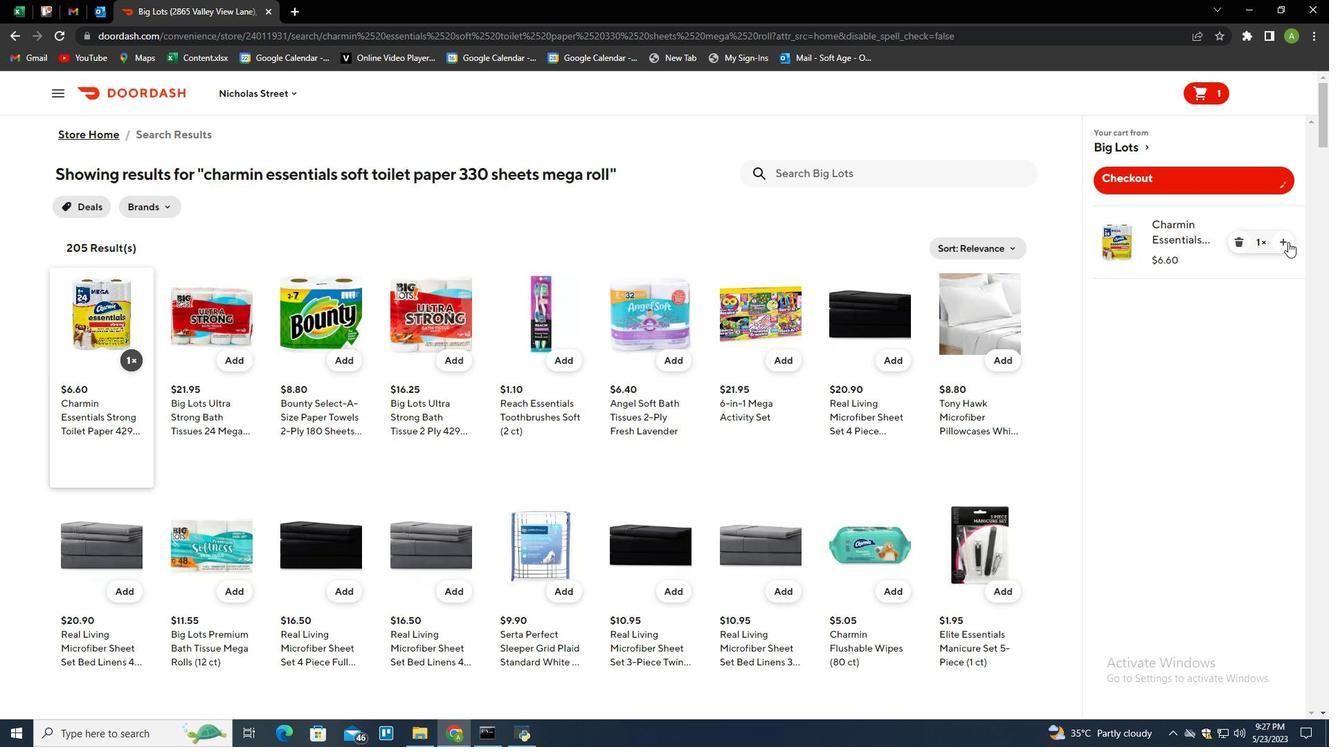 
Action: Mouse pressed left at (1281, 241)
Screenshot: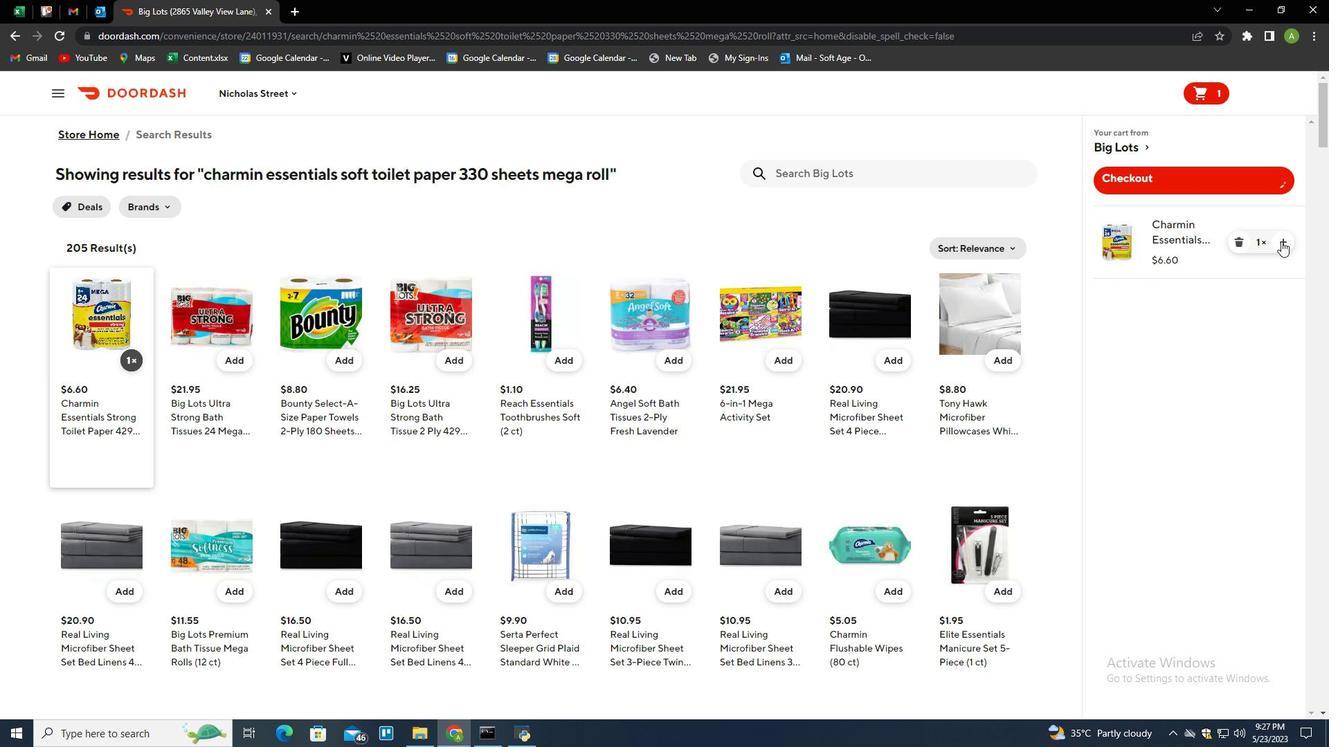 
Action: Mouse pressed left at (1281, 241)
Screenshot: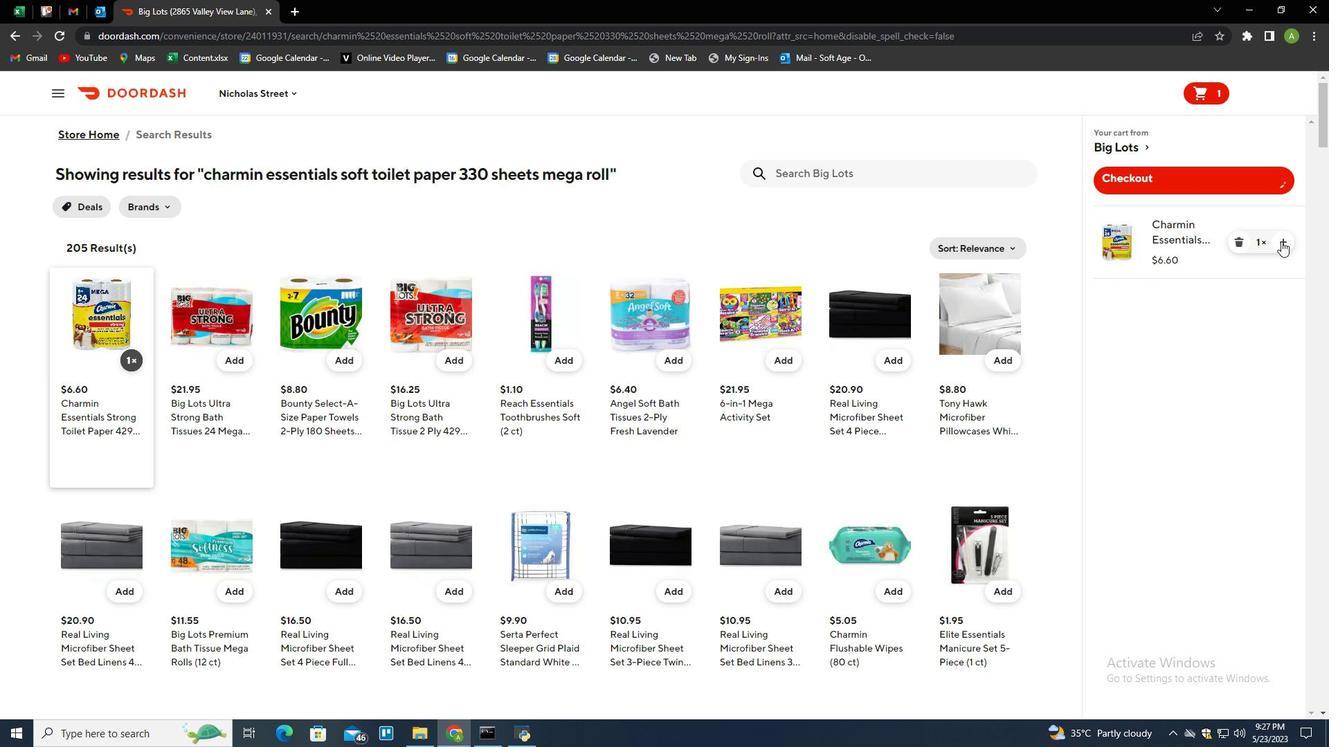 
Action: Mouse pressed left at (1281, 241)
Screenshot: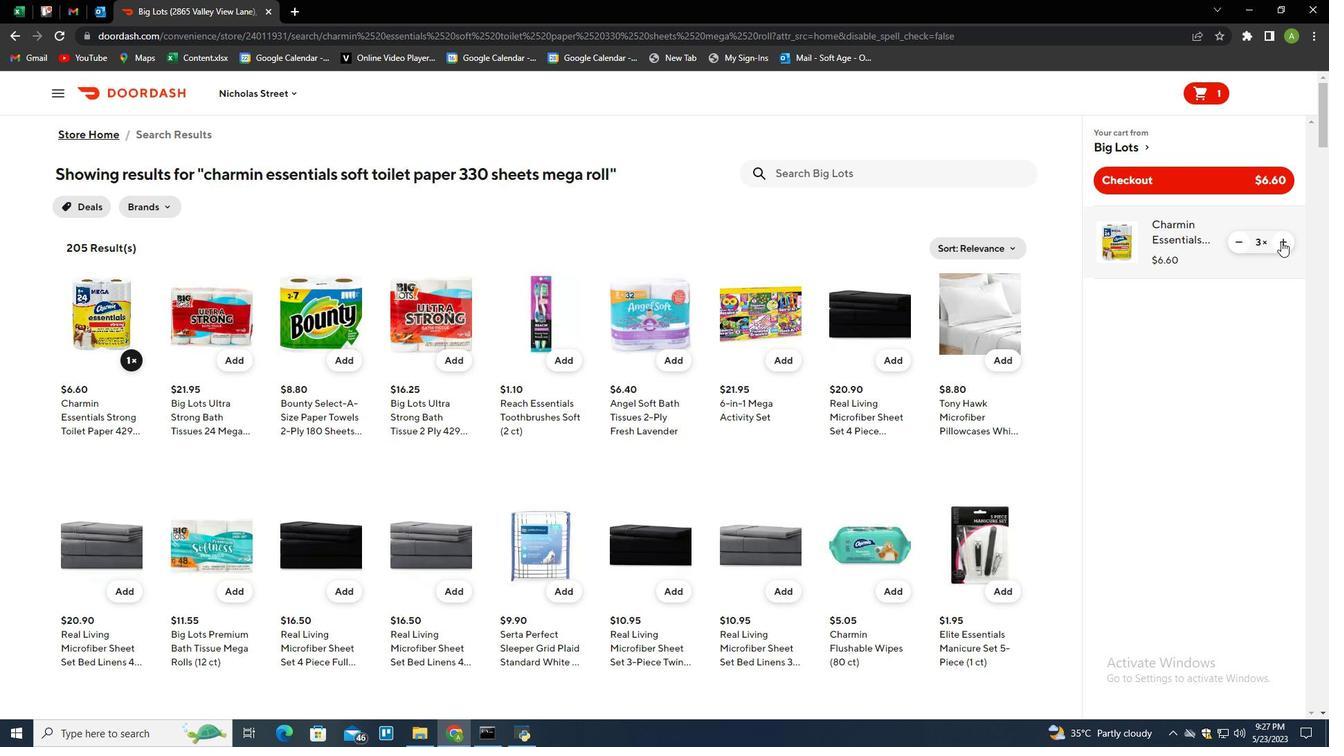 
Action: Mouse moved to (872, 175)
Screenshot: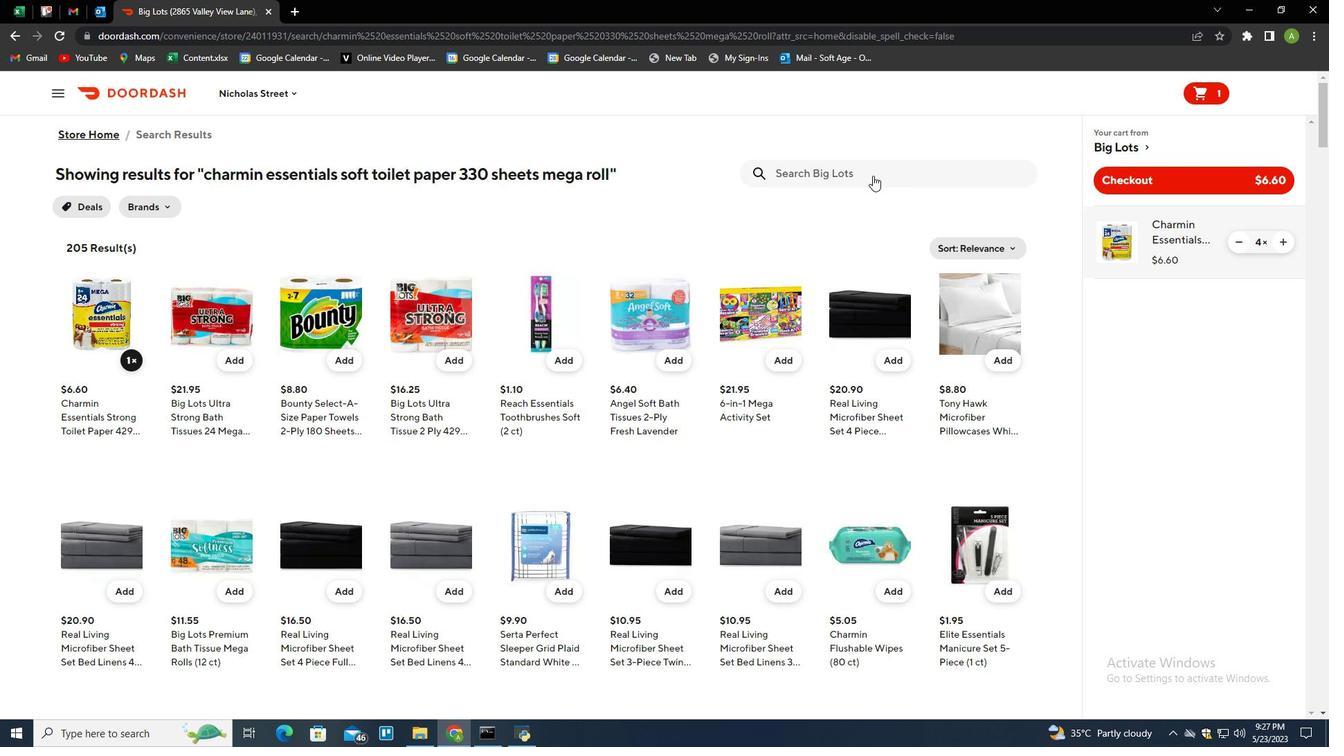 
Action: Mouse pressed left at (872, 175)
Screenshot: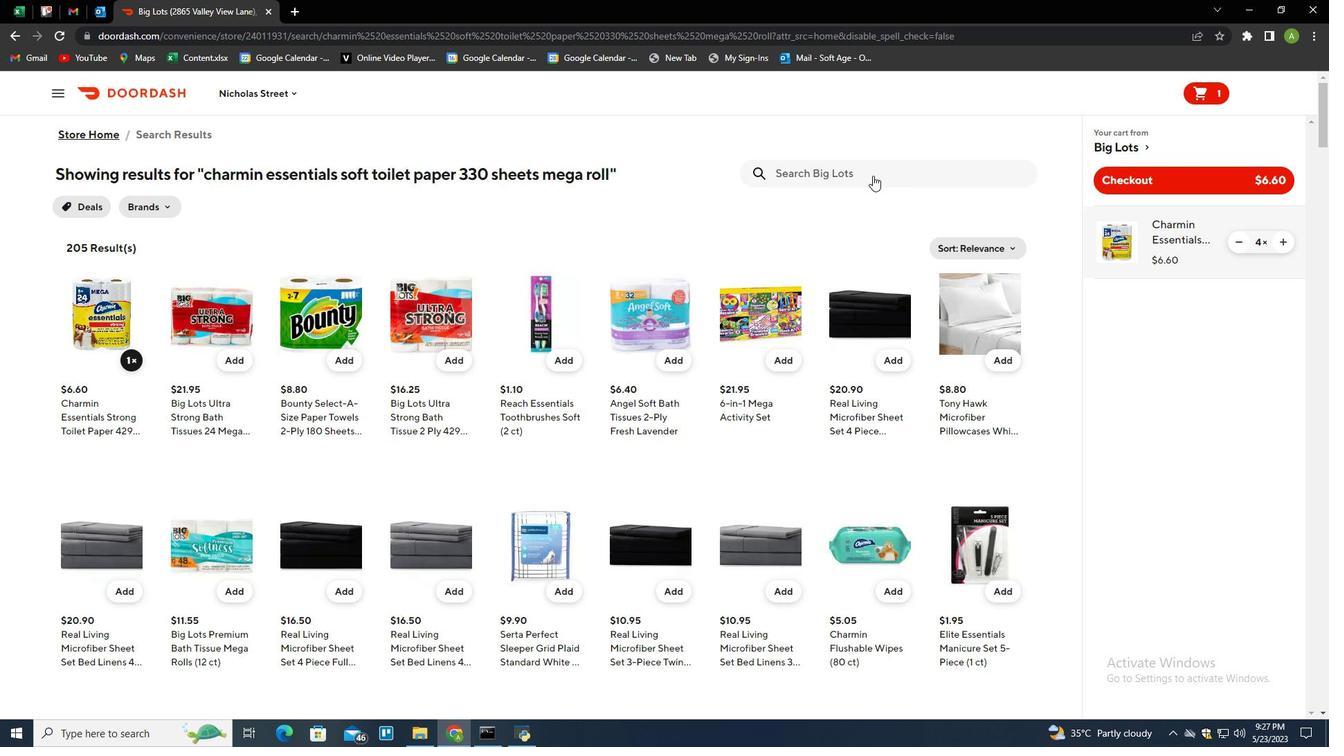 
Action: Mouse moved to (877, 174)
Screenshot: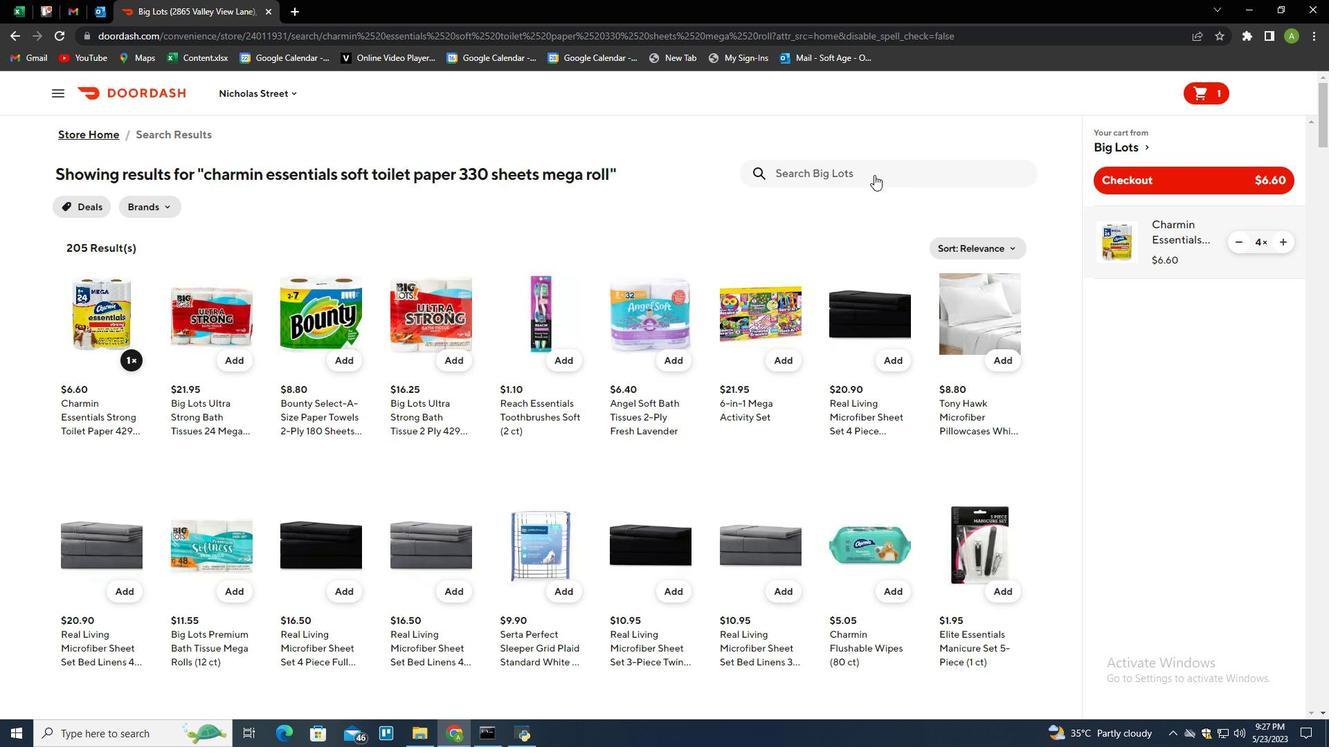 
Action: Key pressed madesmart<Key.space>interlocking<Key.space>bin<Key.space>set<Key.space>9-<Key.space>piece<Key.space>granite<Key.enter>
Screenshot: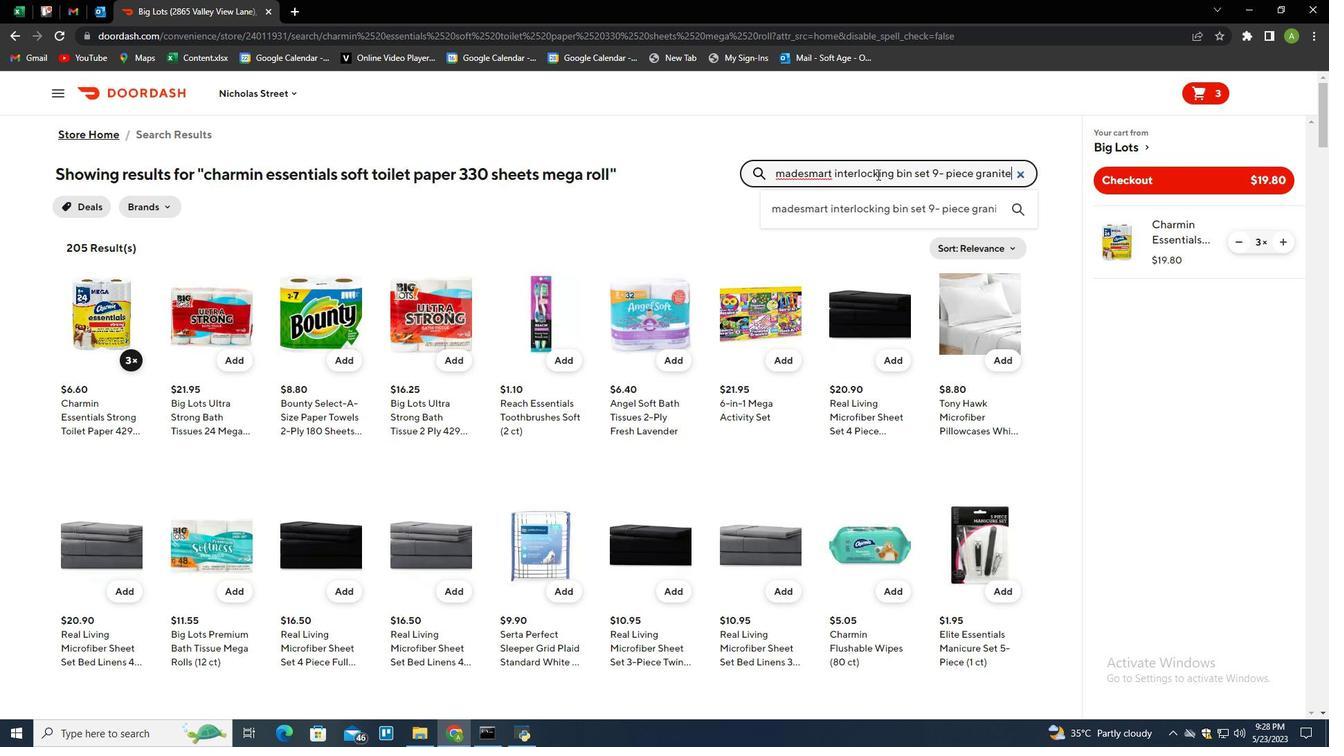 
Action: Mouse moved to (119, 354)
Screenshot: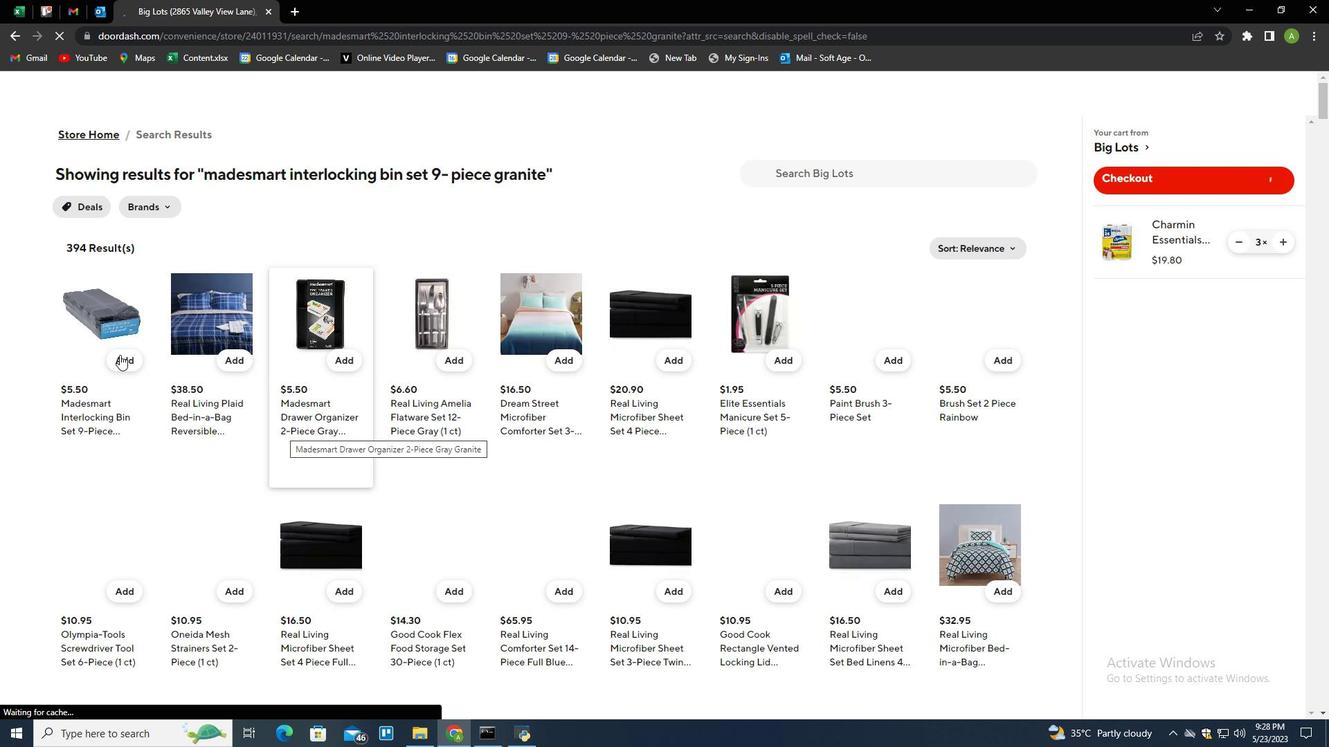 
Action: Mouse pressed left at (119, 354)
Screenshot: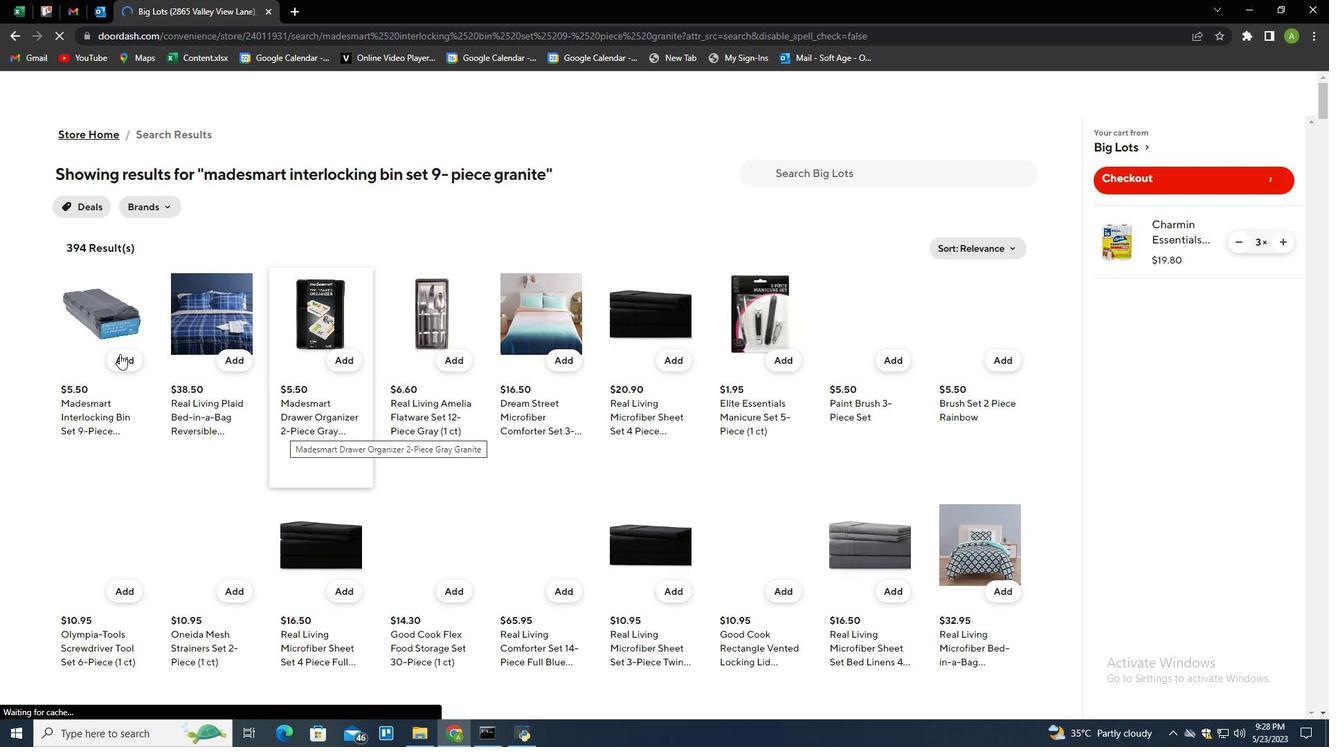 
Action: Mouse moved to (1117, 182)
Screenshot: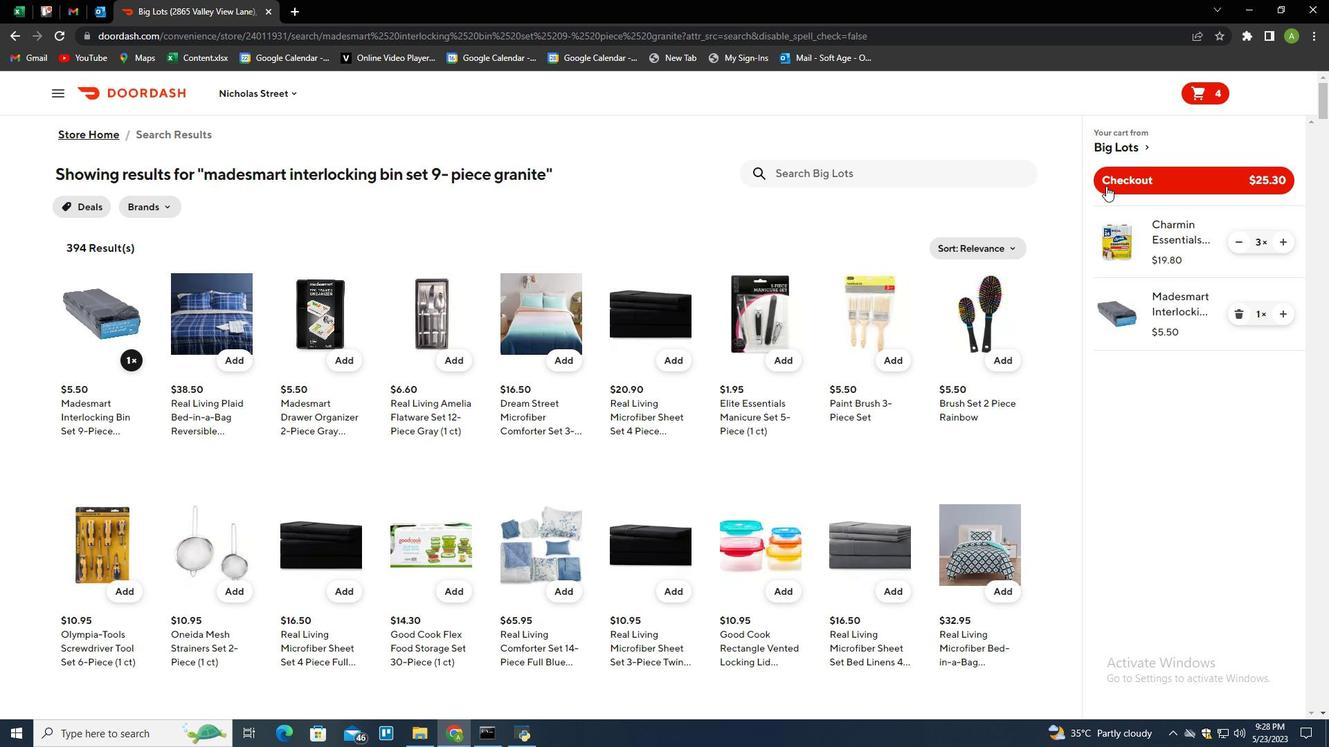 
Action: Mouse pressed left at (1117, 182)
Screenshot: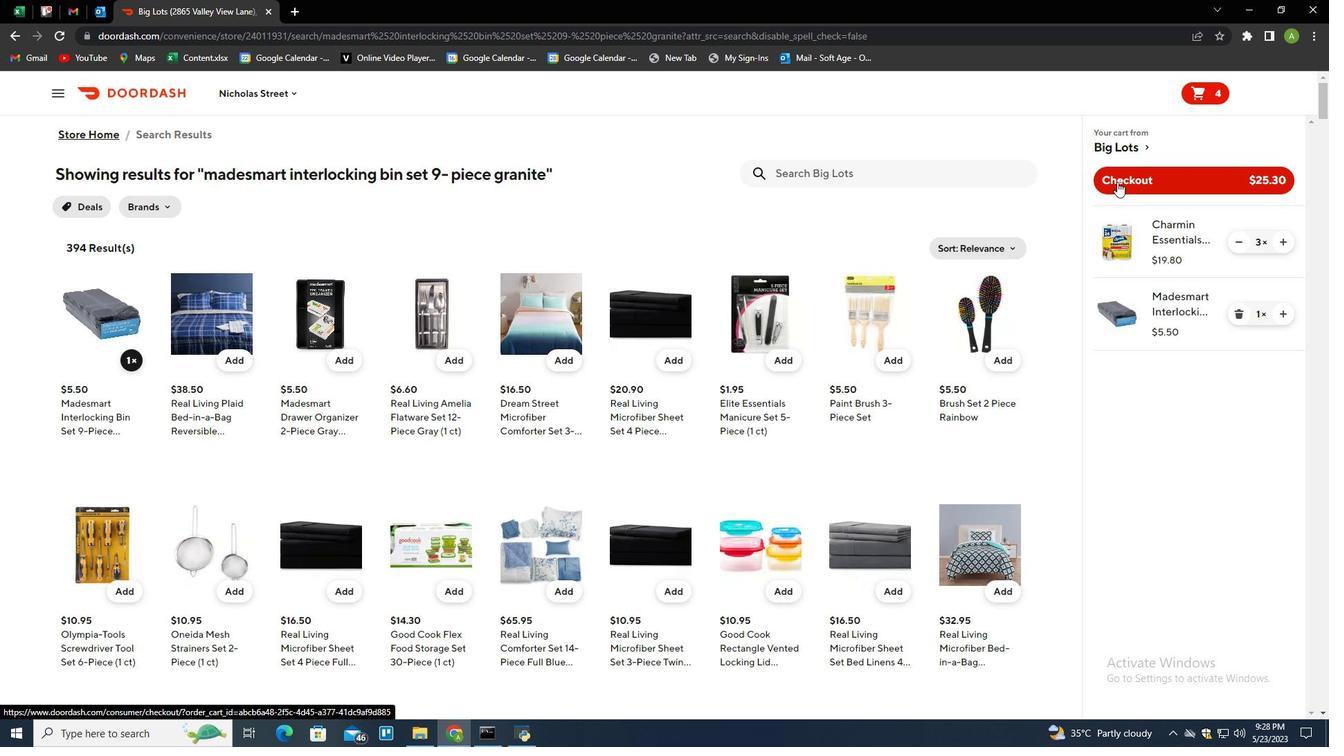 
Action: Mouse moved to (726, 240)
Screenshot: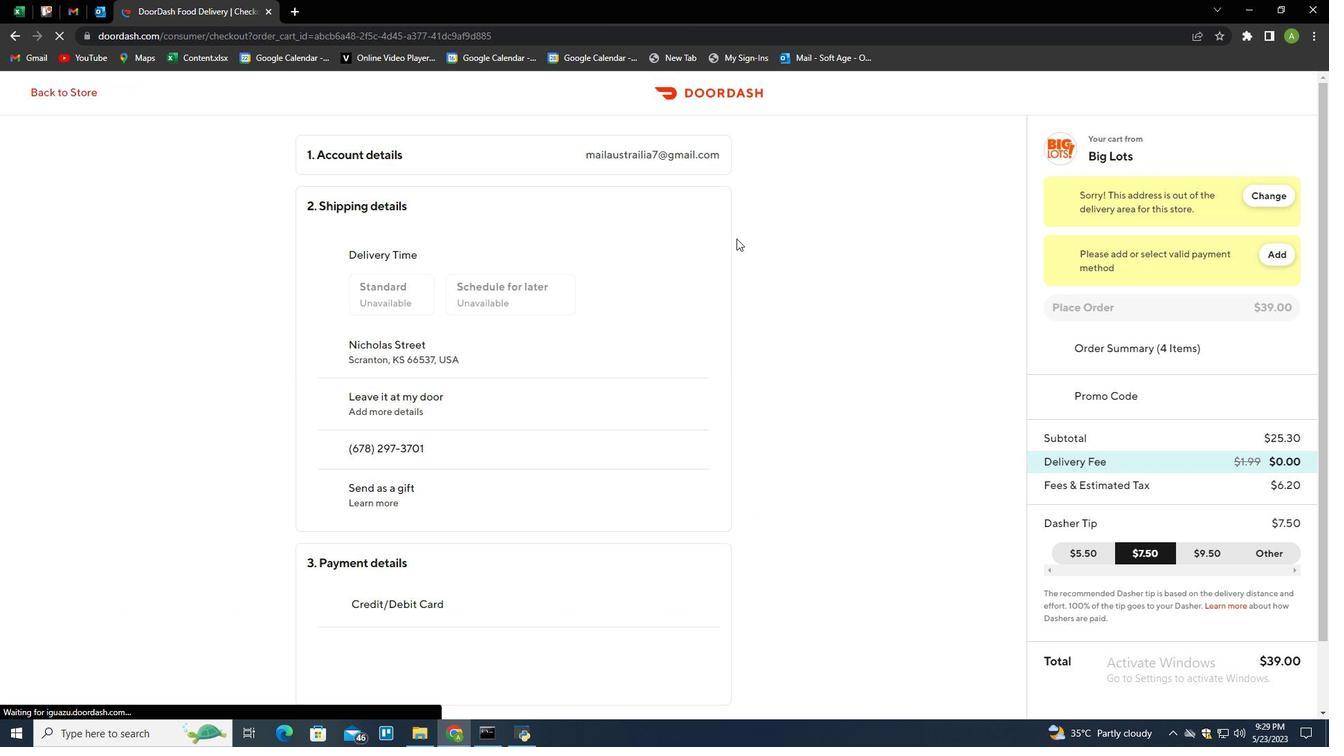 
Action: Key pressed <Key.f10>
Screenshot: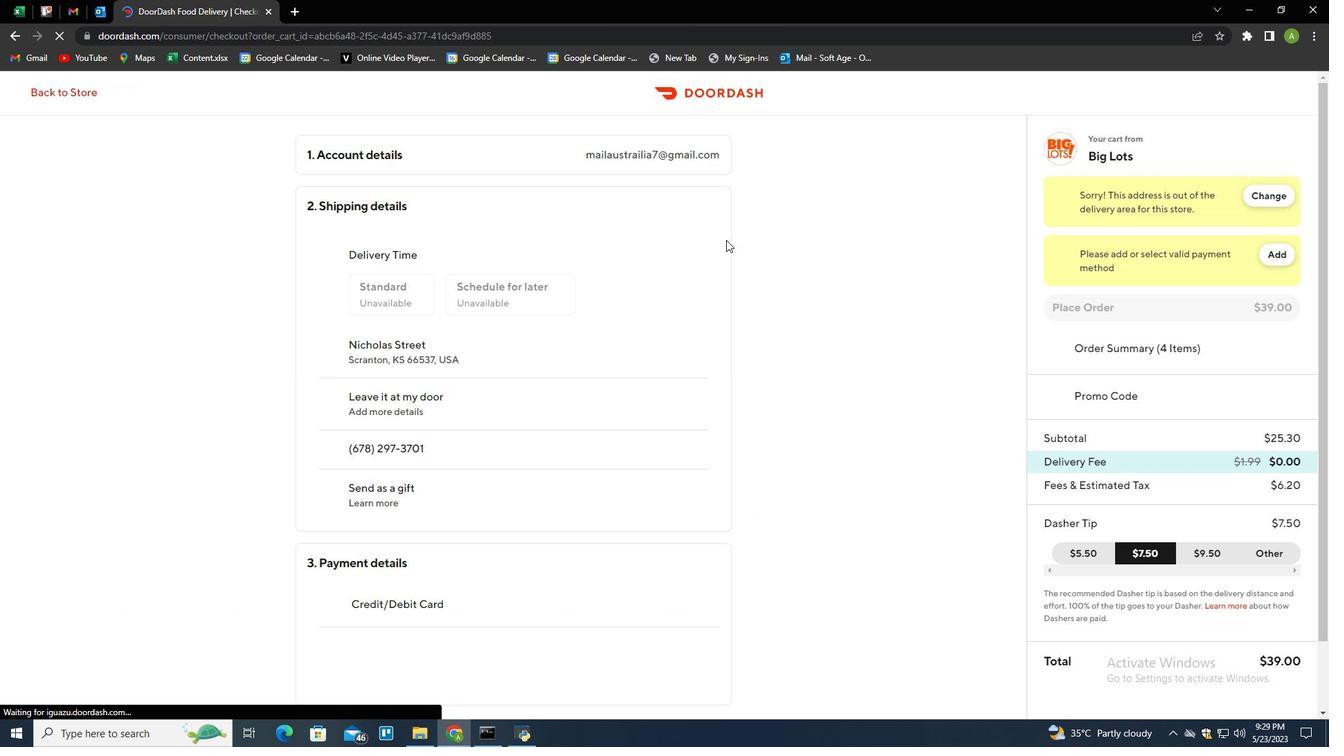 
Action: Mouse moved to (696, 242)
Screenshot: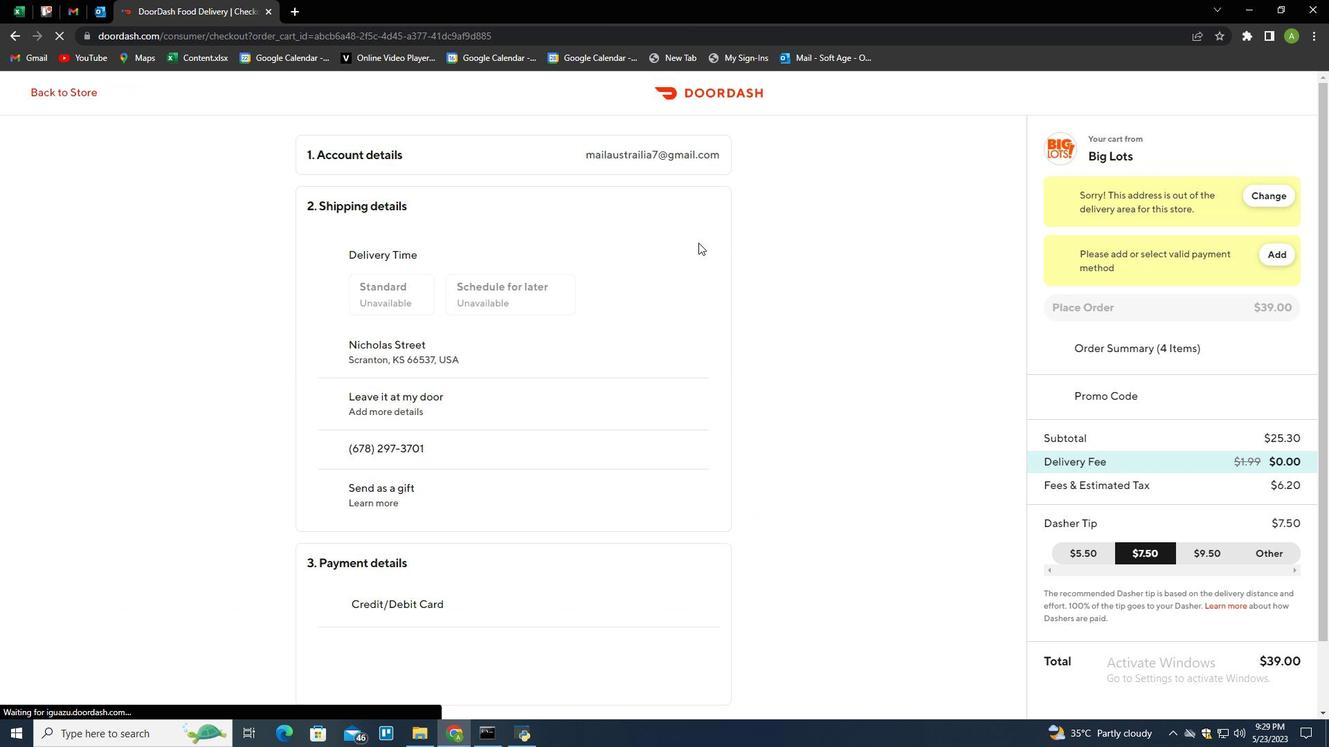 
